 Task: Search one way flight ticket for 1 adult, 5 children, 2 infants in seat and 1 infant on lap in first from Yakutat: Yakutat Airport (also See Yakutat Seaplane Base) to South Bend: South Bend International Airport on 8-6-2023. Choice of flights is Delta. Number of bags: 1 checked bag. Price is upto 55000. Outbound departure time preference is 23:15.
Action: Mouse moved to (350, 144)
Screenshot: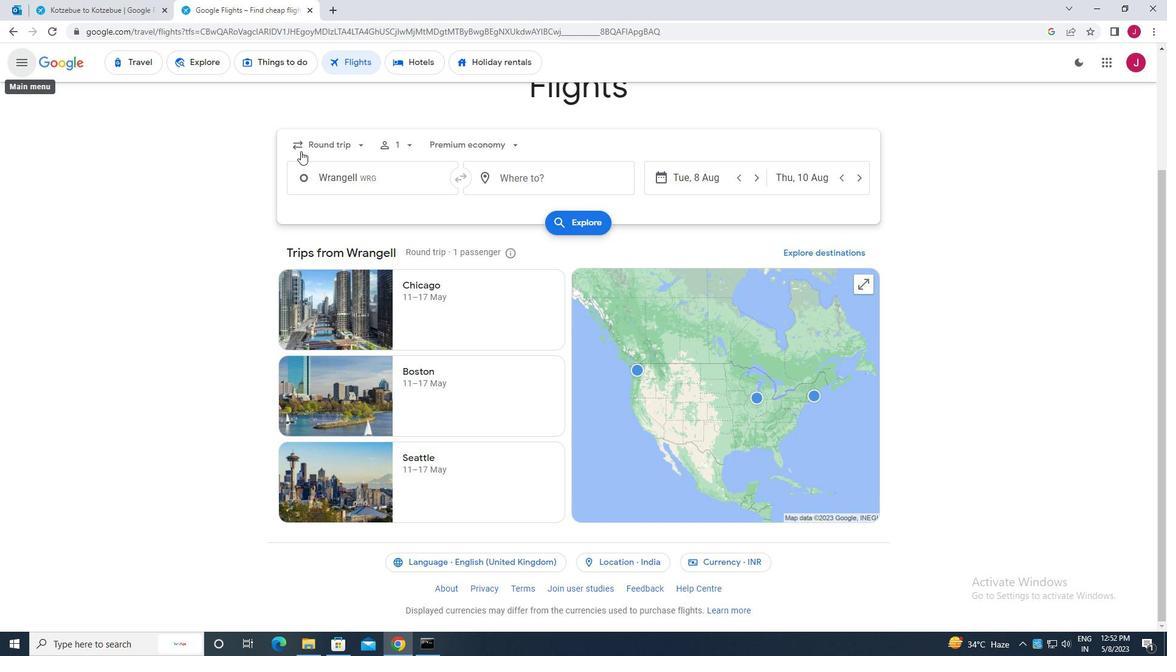 
Action: Mouse pressed left at (350, 144)
Screenshot: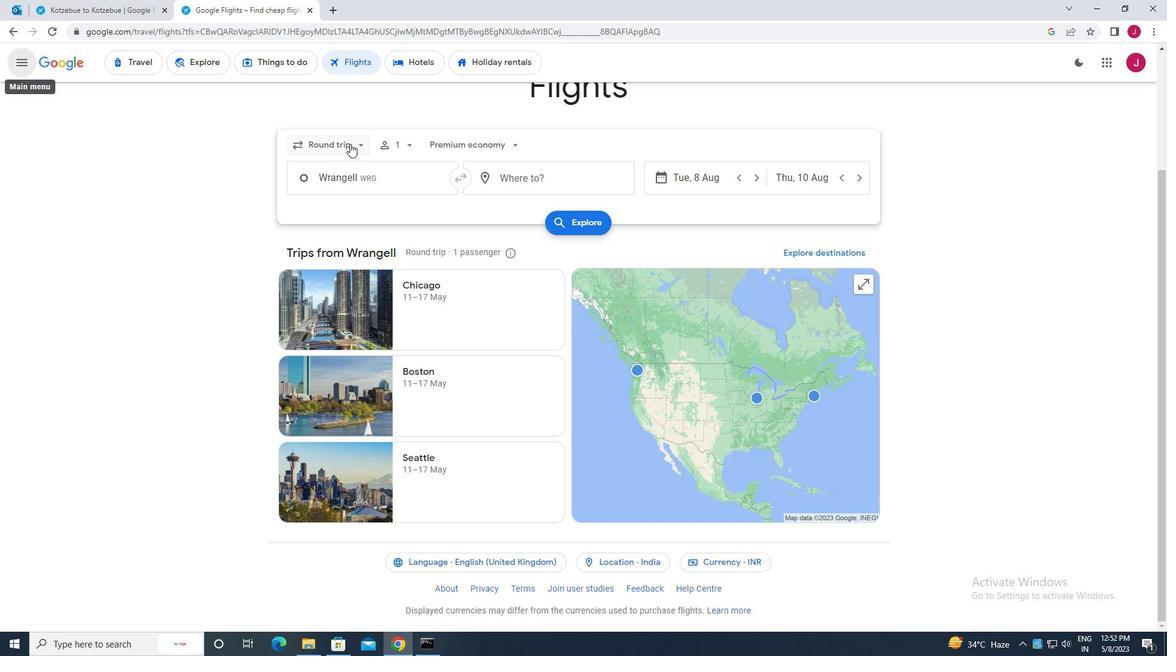 
Action: Mouse moved to (356, 198)
Screenshot: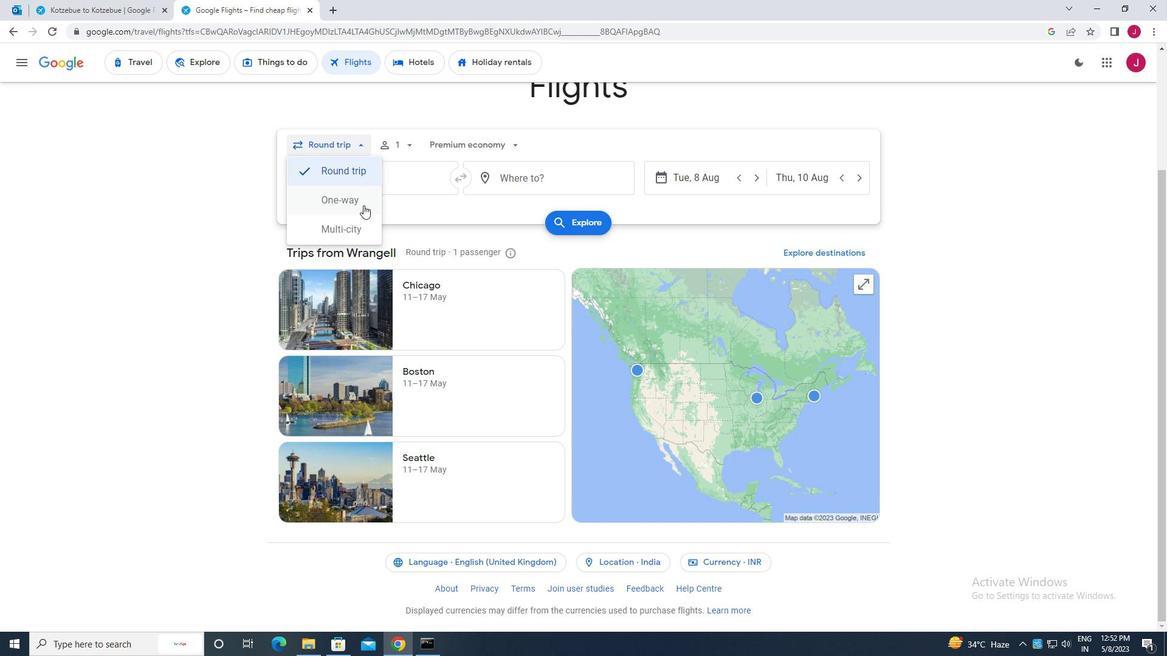 
Action: Mouse pressed left at (356, 198)
Screenshot: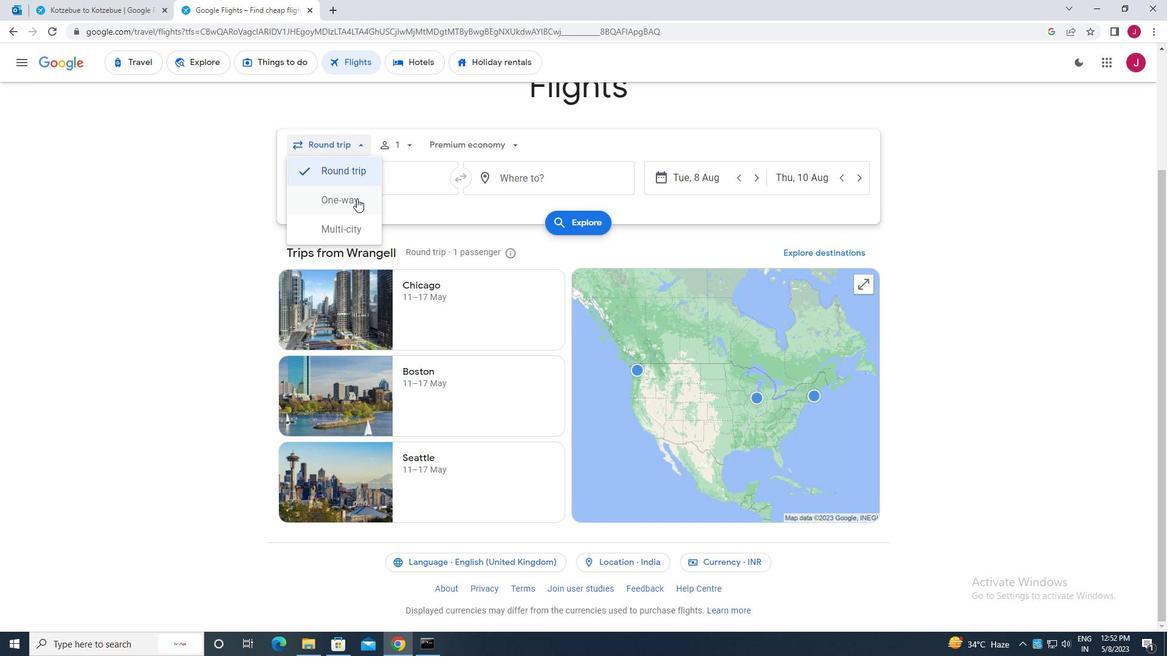 
Action: Mouse moved to (401, 147)
Screenshot: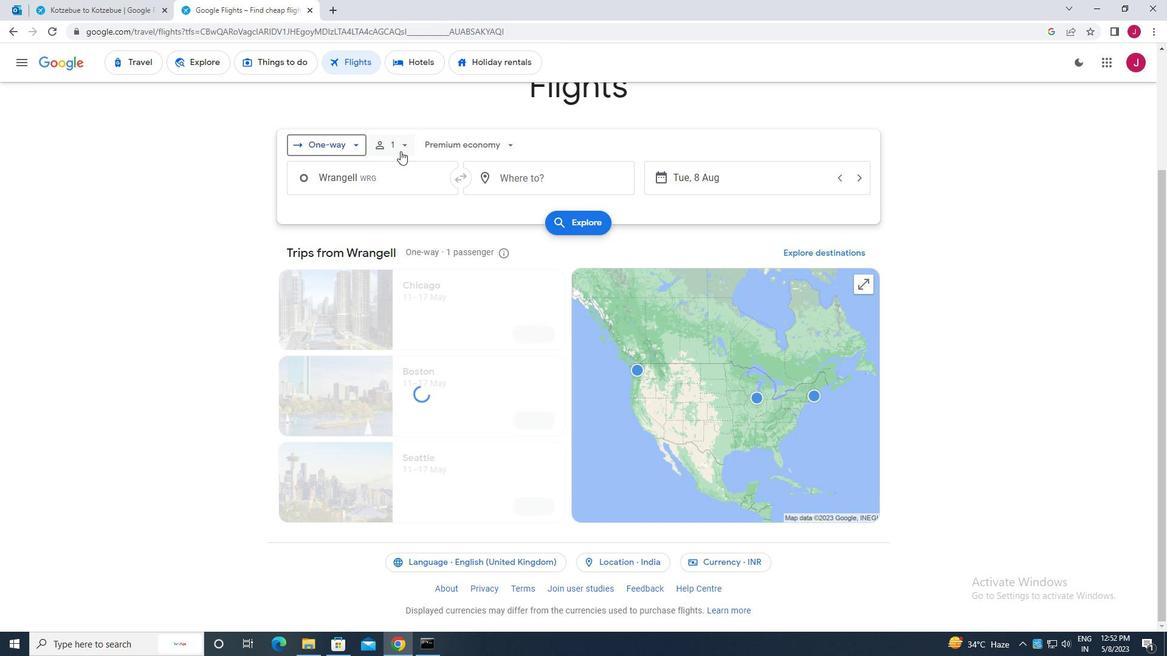 
Action: Mouse pressed left at (401, 147)
Screenshot: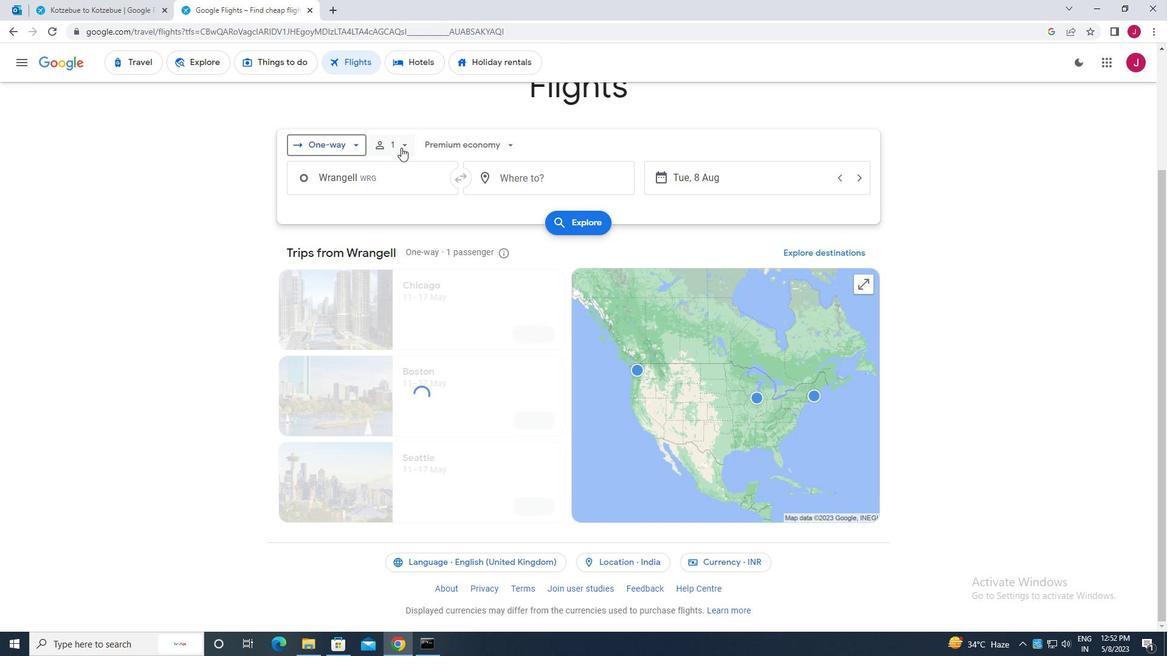
Action: Mouse moved to (497, 204)
Screenshot: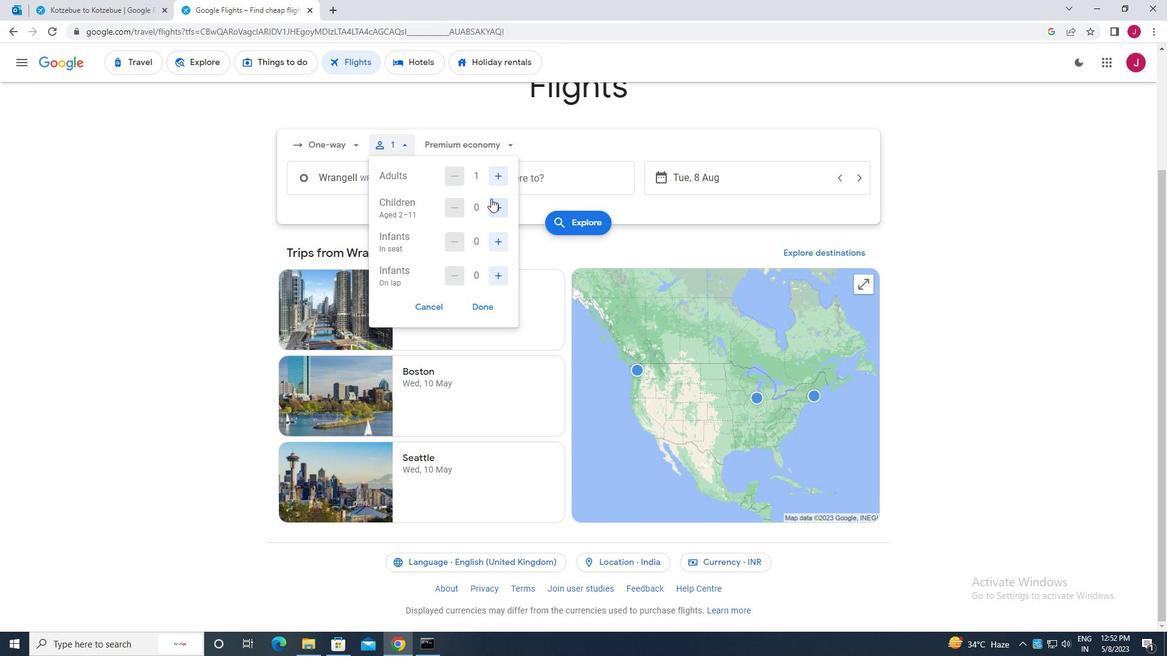 
Action: Mouse pressed left at (497, 204)
Screenshot: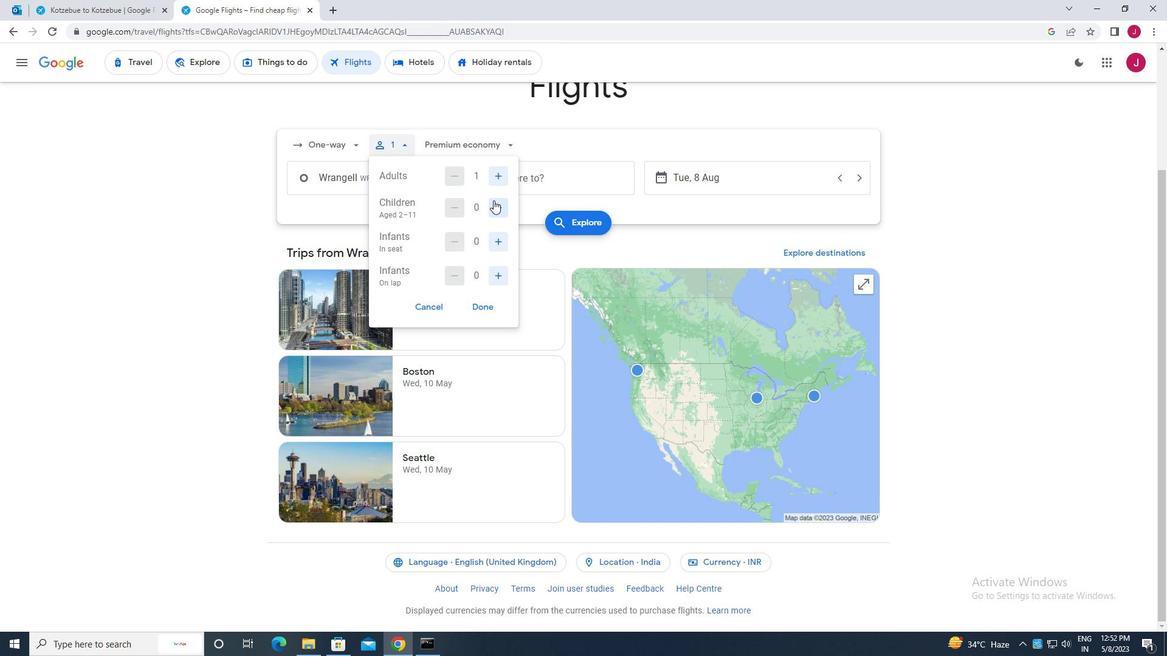 
Action: Mouse moved to (497, 204)
Screenshot: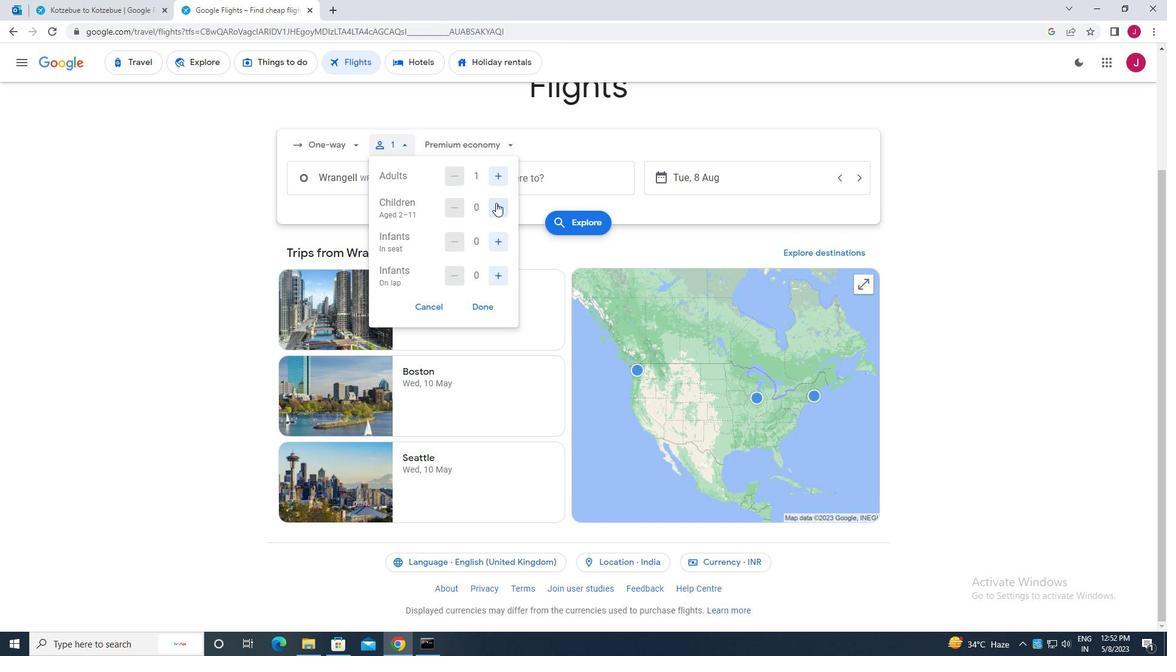 
Action: Mouse pressed left at (497, 204)
Screenshot: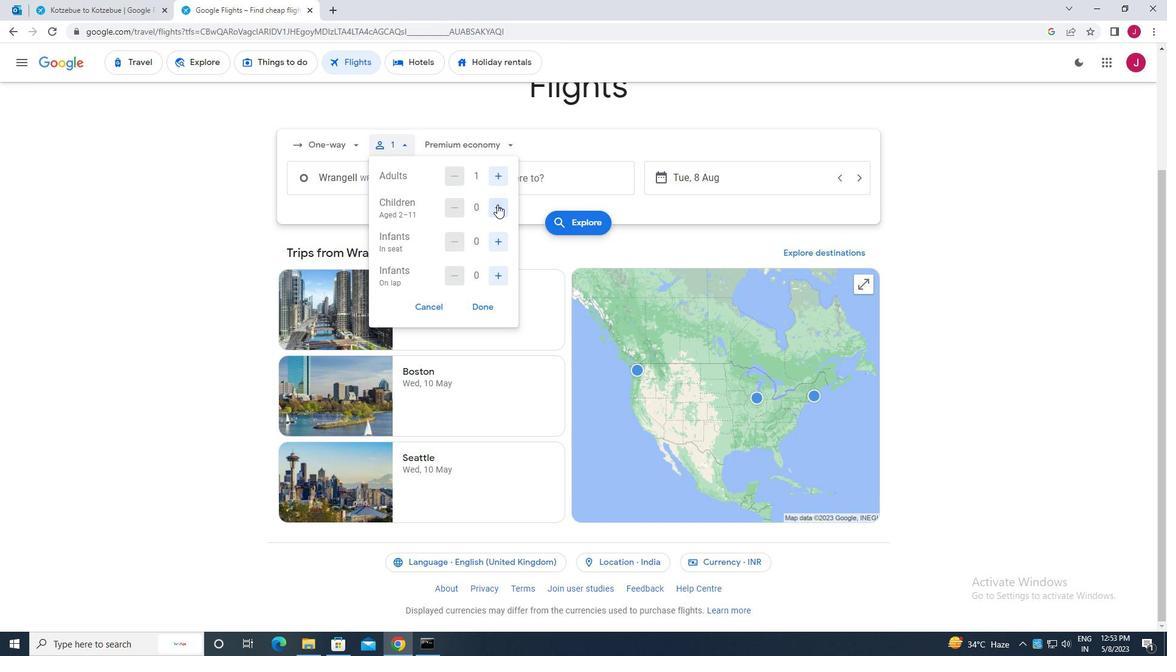 
Action: Mouse pressed left at (497, 204)
Screenshot: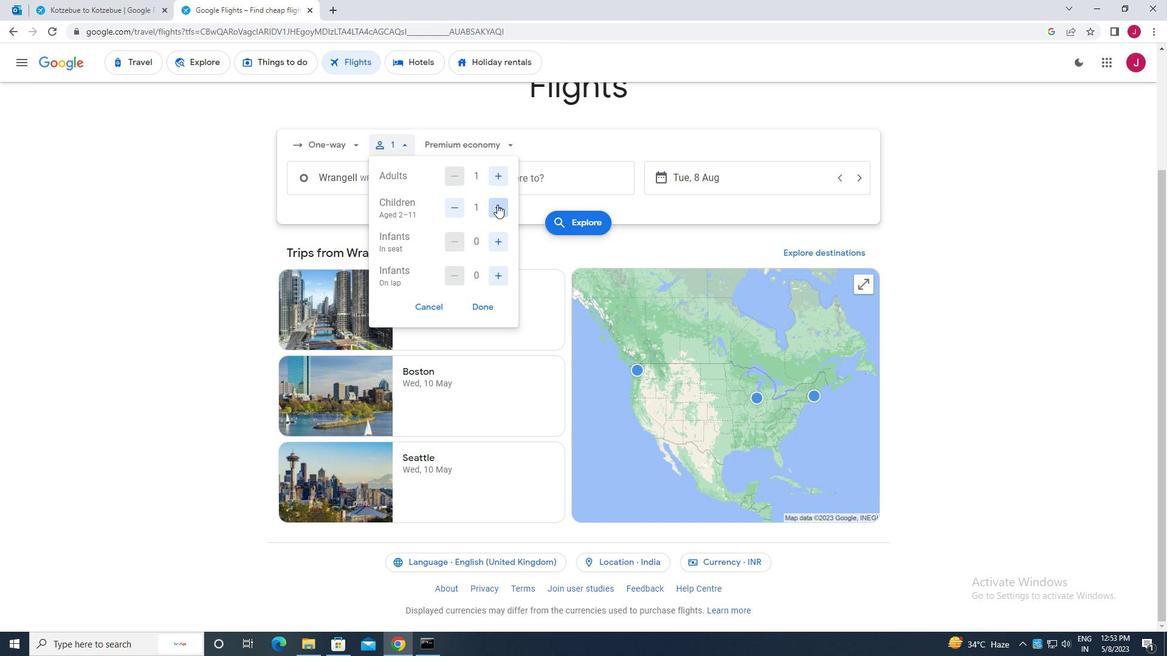 
Action: Mouse pressed left at (497, 204)
Screenshot: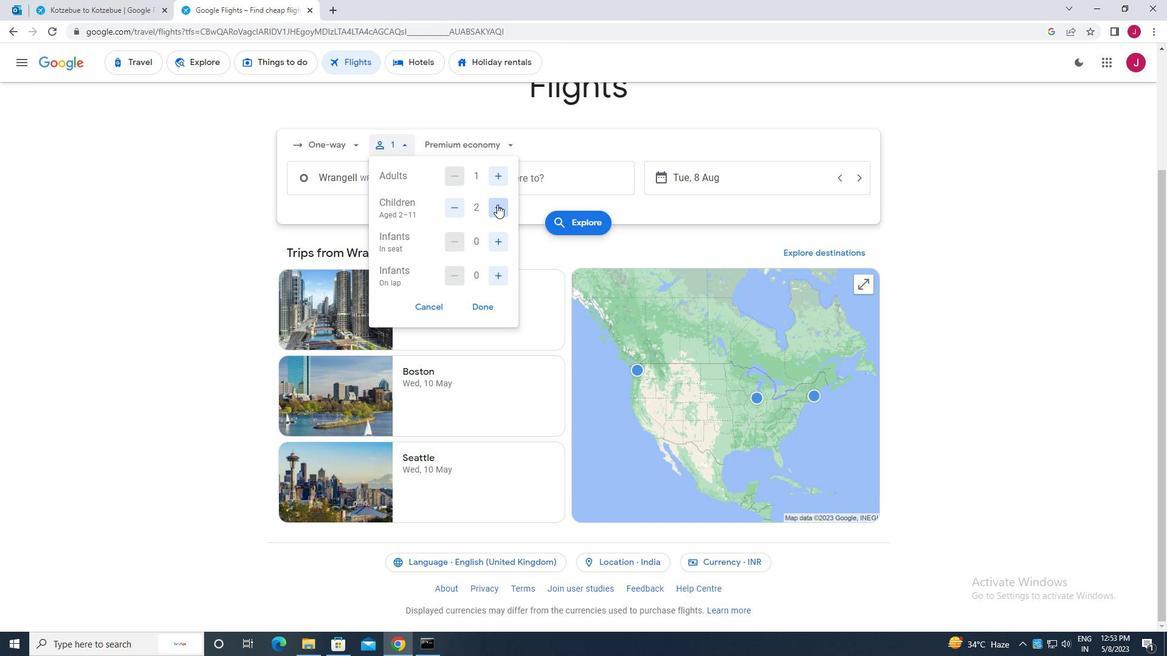 
Action: Mouse pressed left at (497, 204)
Screenshot: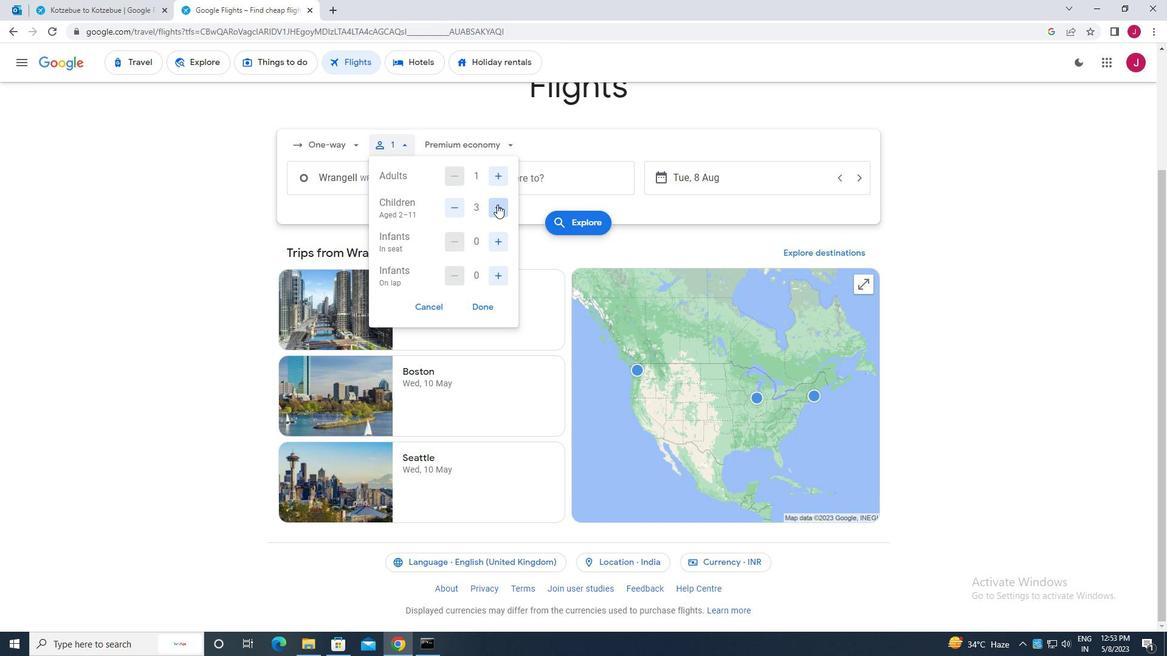 
Action: Mouse moved to (493, 241)
Screenshot: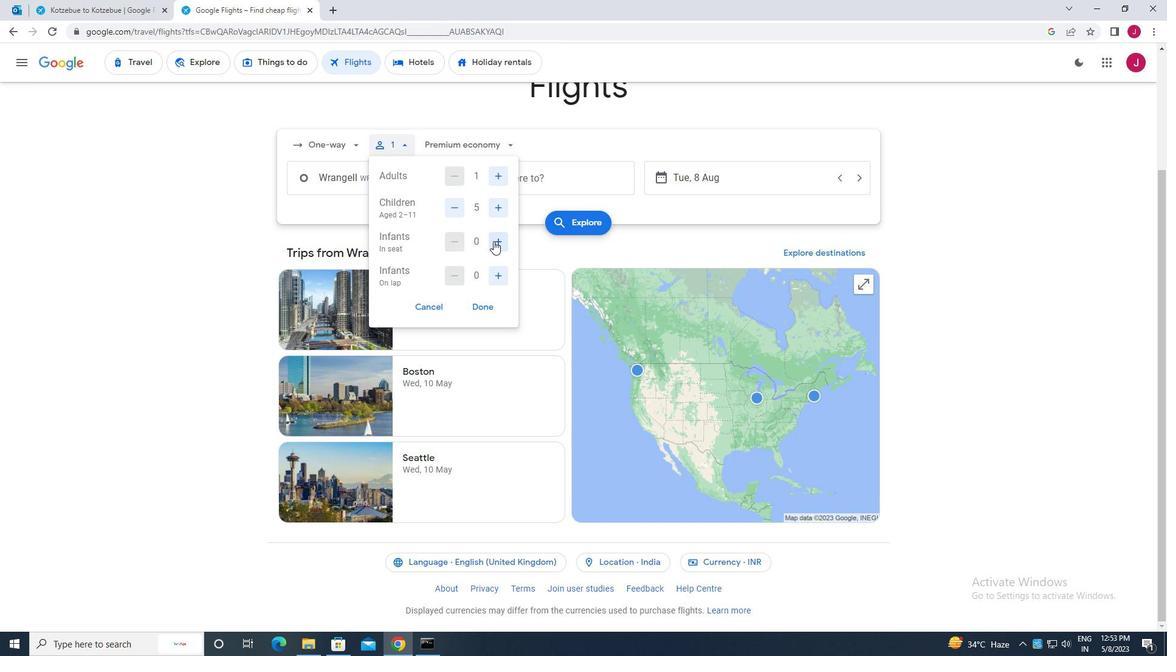 
Action: Mouse pressed left at (493, 241)
Screenshot: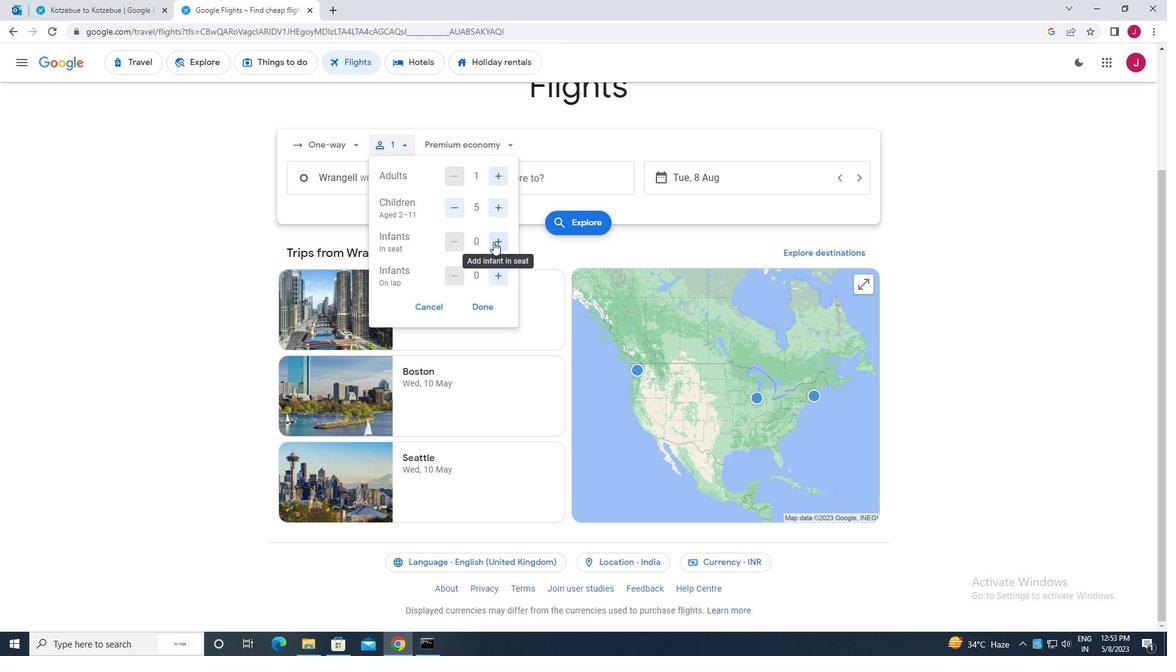 
Action: Mouse pressed left at (493, 241)
Screenshot: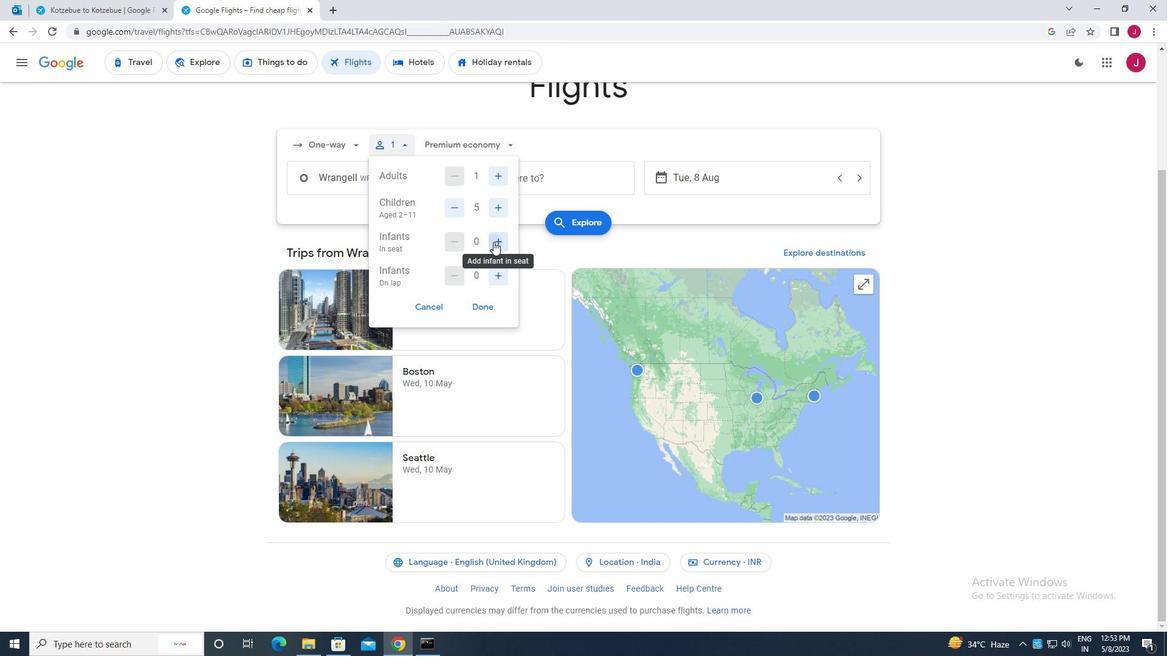 
Action: Mouse moved to (497, 271)
Screenshot: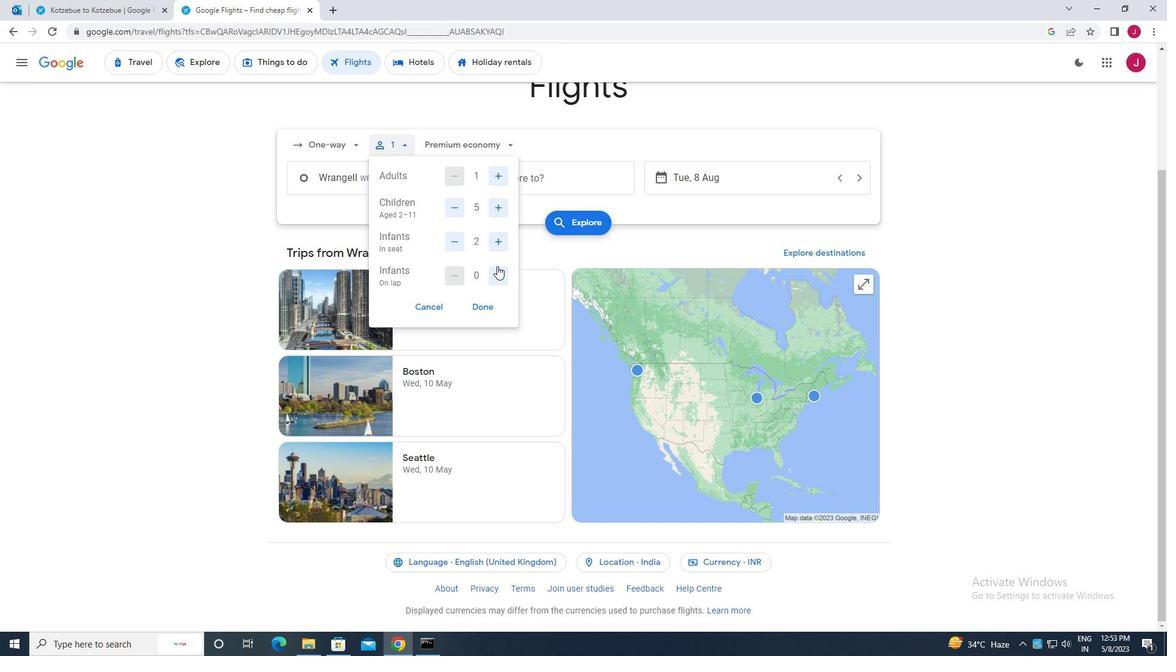 
Action: Mouse pressed left at (497, 271)
Screenshot: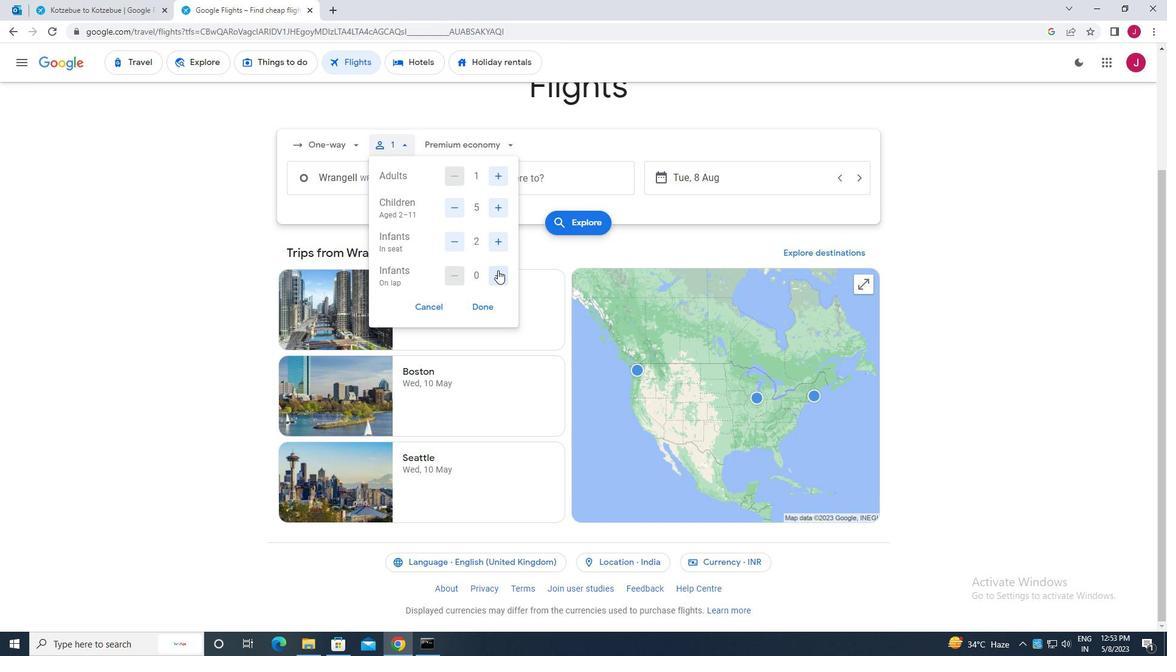
Action: Mouse moved to (455, 242)
Screenshot: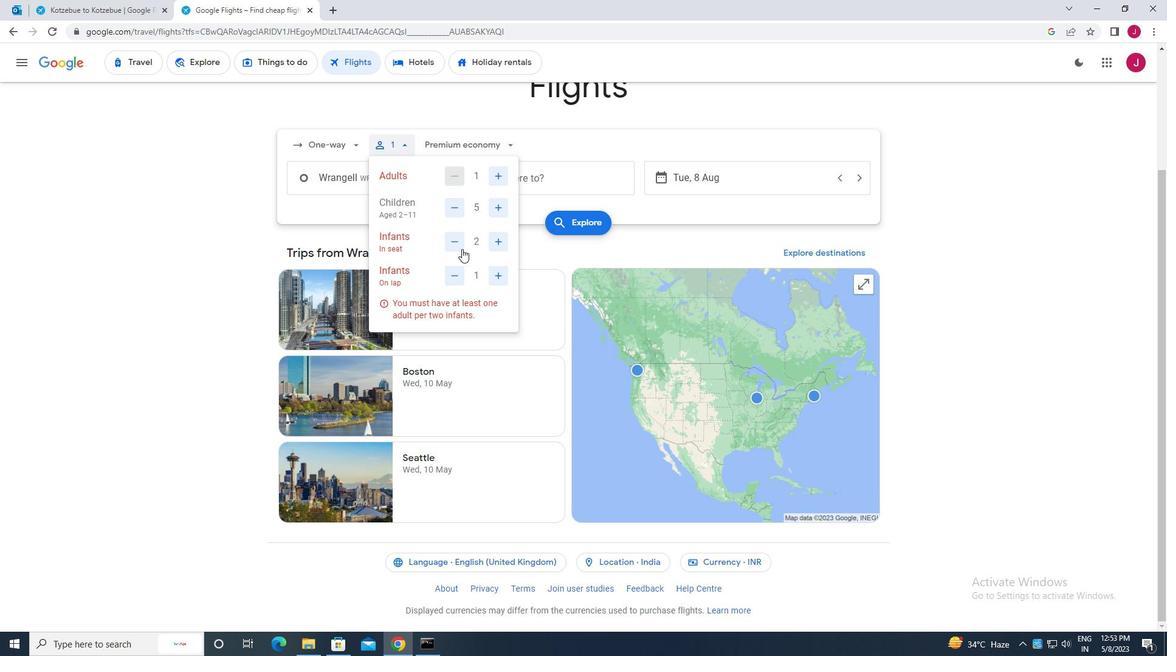 
Action: Mouse pressed left at (455, 242)
Screenshot: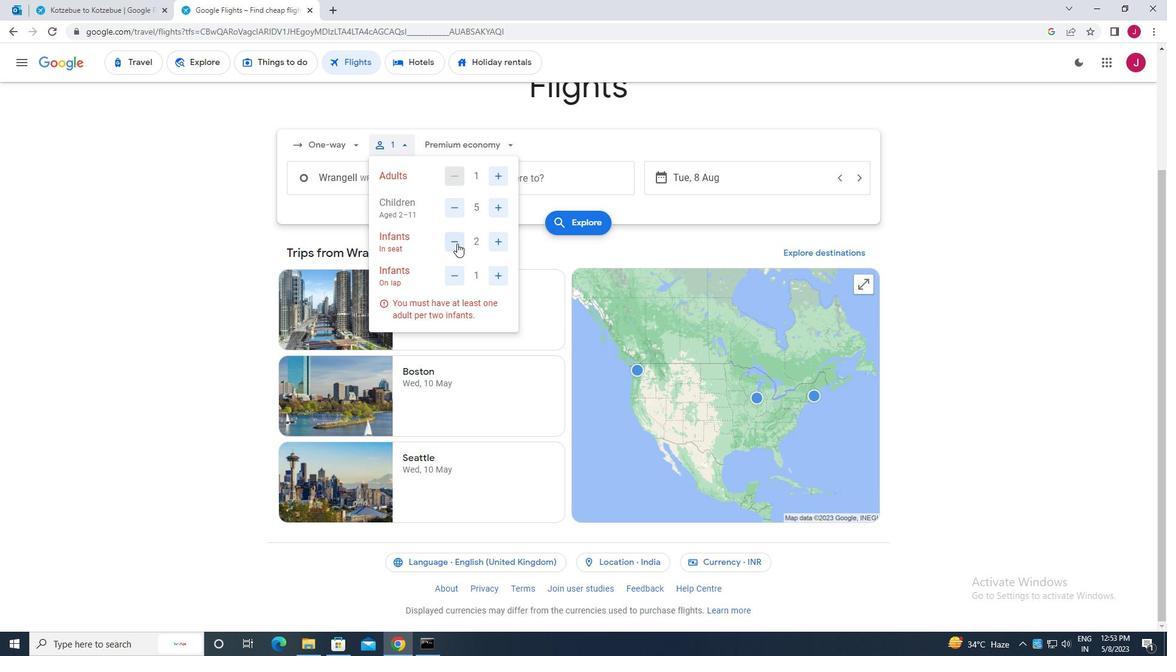 
Action: Mouse moved to (488, 307)
Screenshot: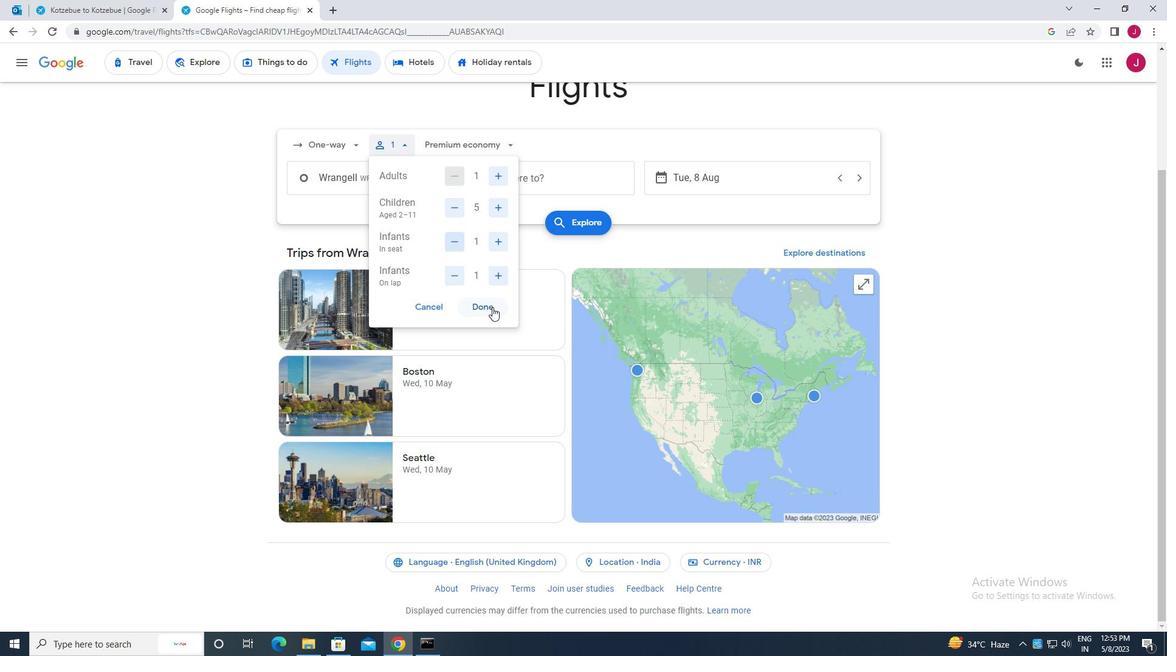 
Action: Mouse pressed left at (488, 307)
Screenshot: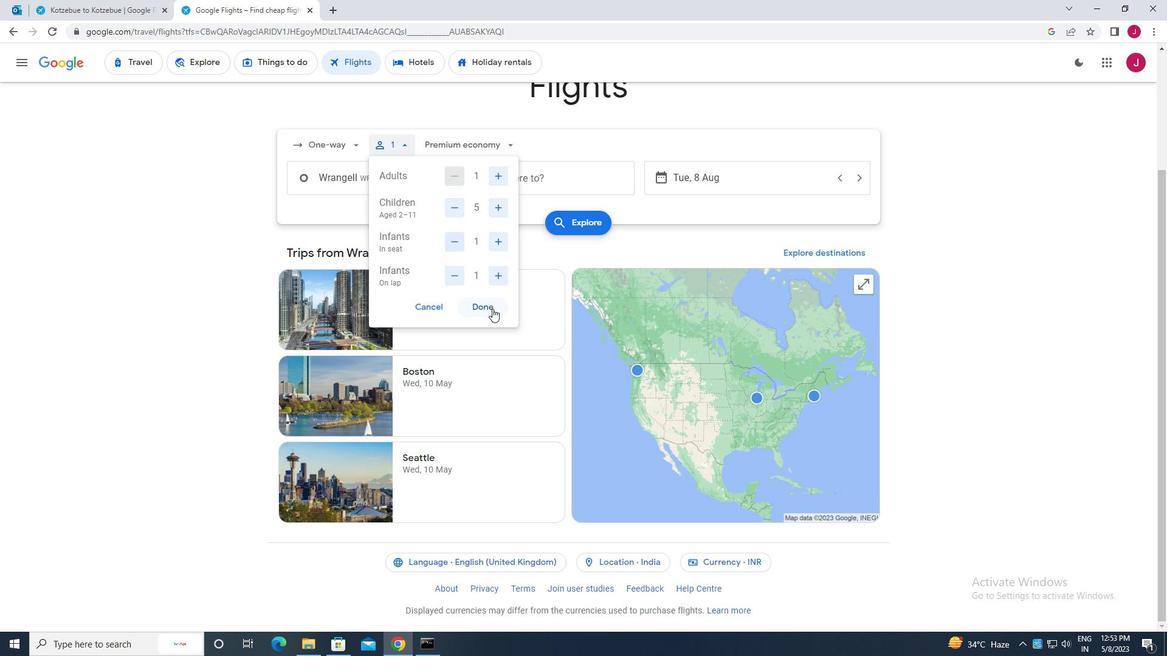 
Action: Mouse moved to (468, 147)
Screenshot: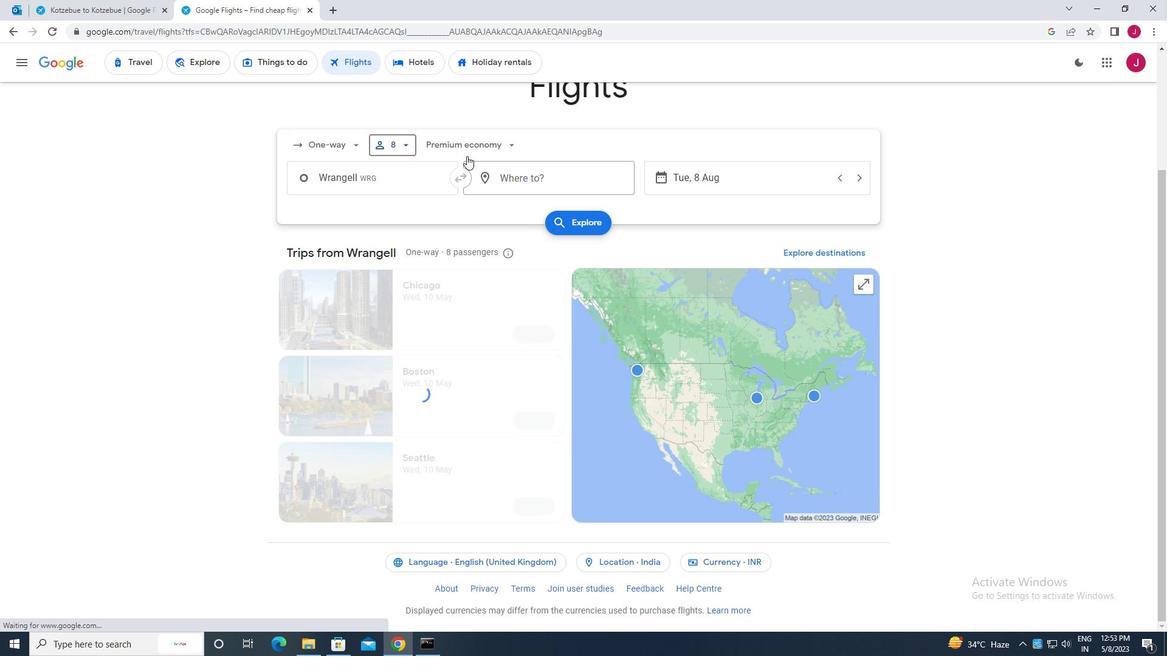 
Action: Mouse pressed left at (468, 147)
Screenshot: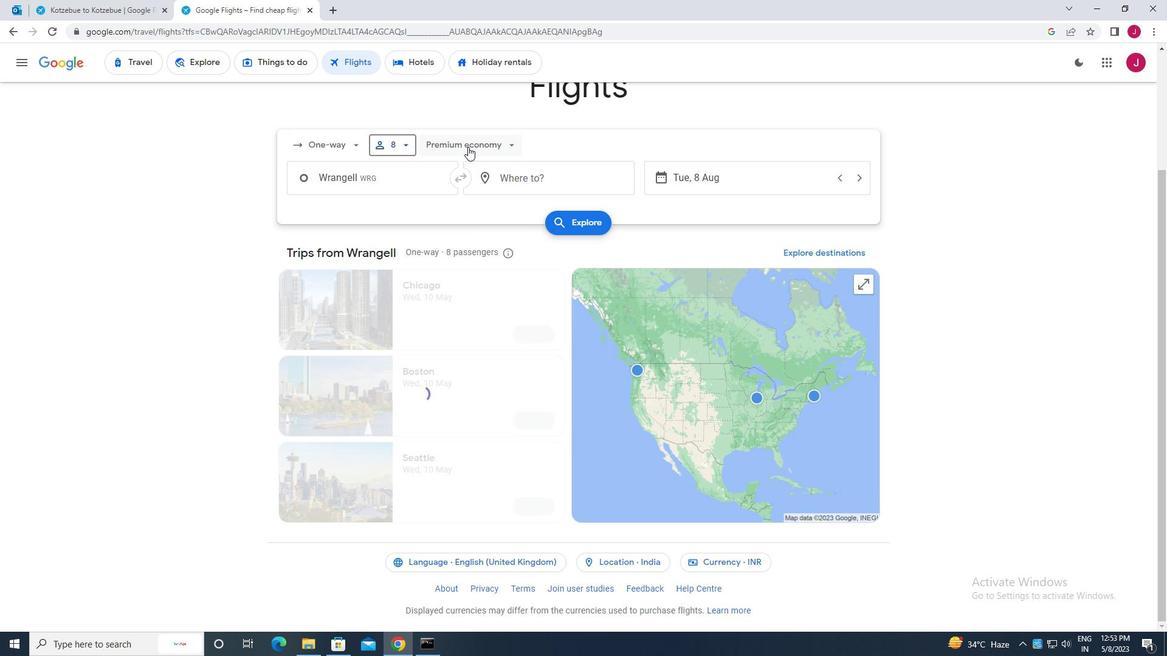 
Action: Mouse moved to (466, 255)
Screenshot: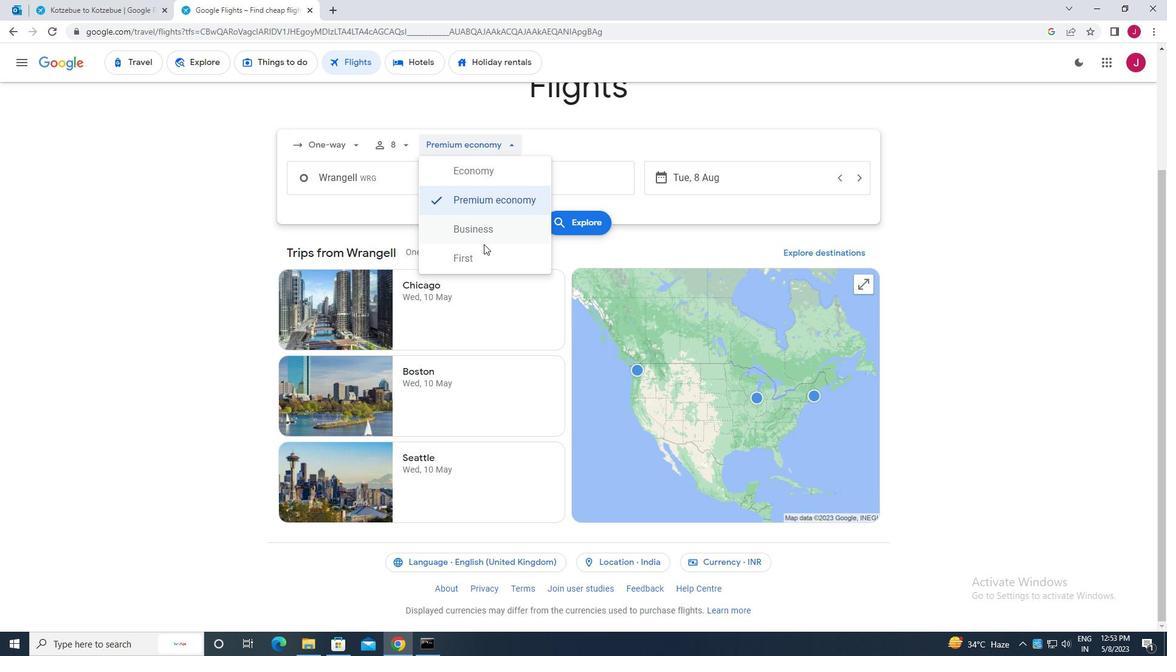 
Action: Mouse pressed left at (466, 255)
Screenshot: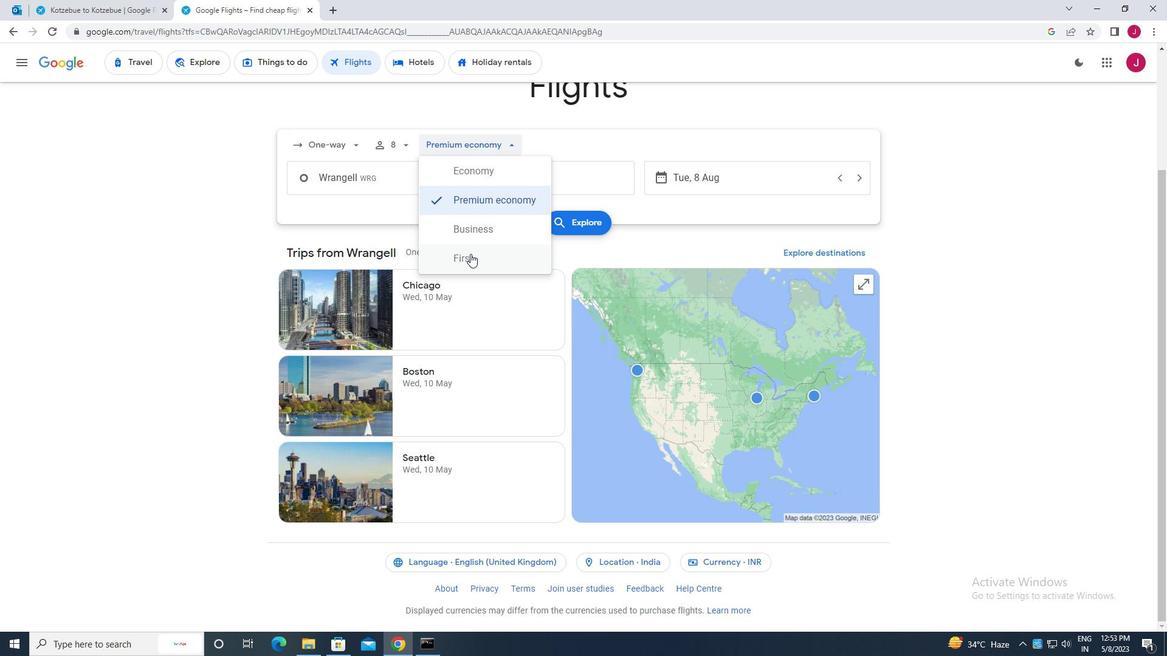 
Action: Mouse moved to (358, 176)
Screenshot: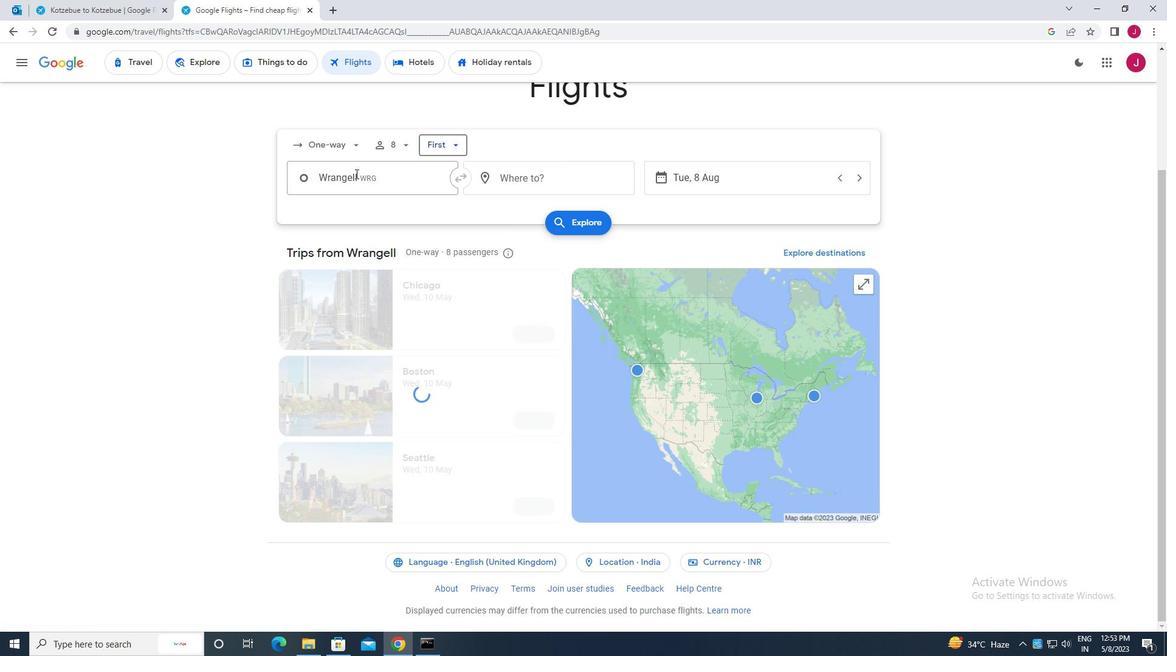 
Action: Mouse pressed left at (358, 176)
Screenshot: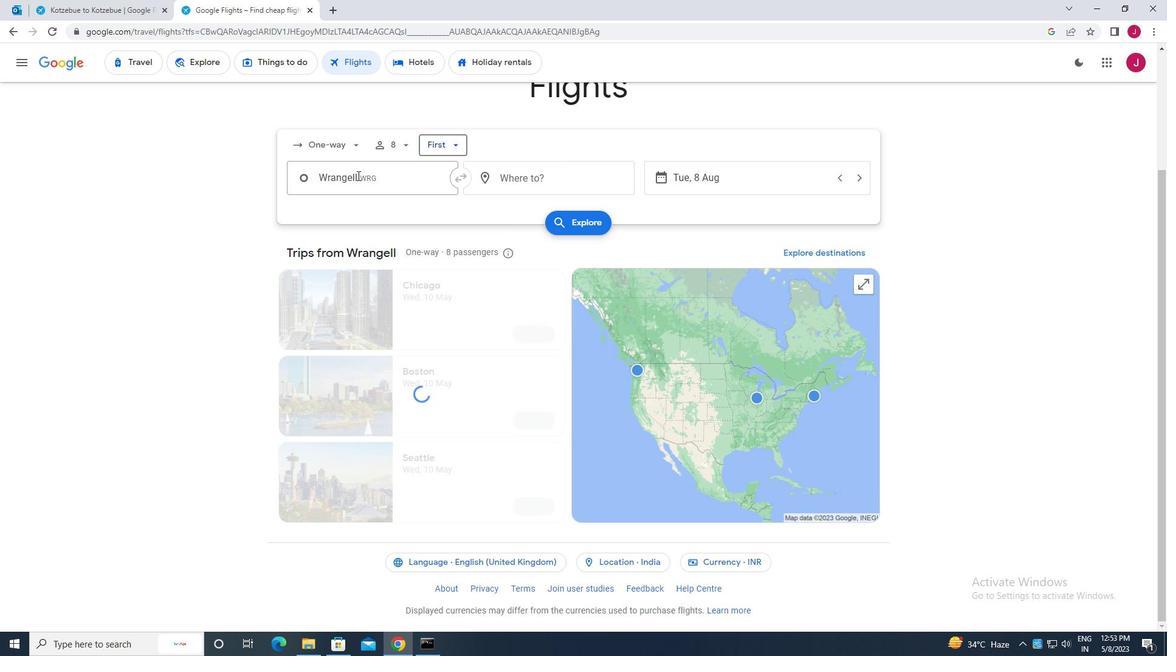 
Action: Mouse moved to (363, 182)
Screenshot: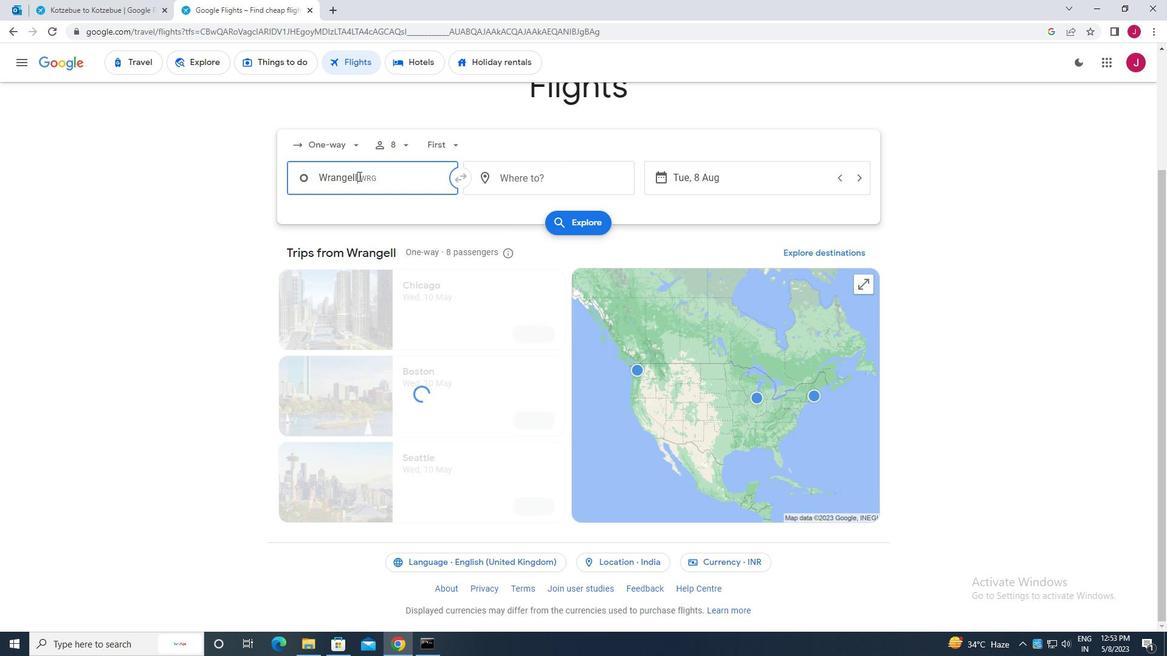 
Action: Key pressed yakutat
Screenshot: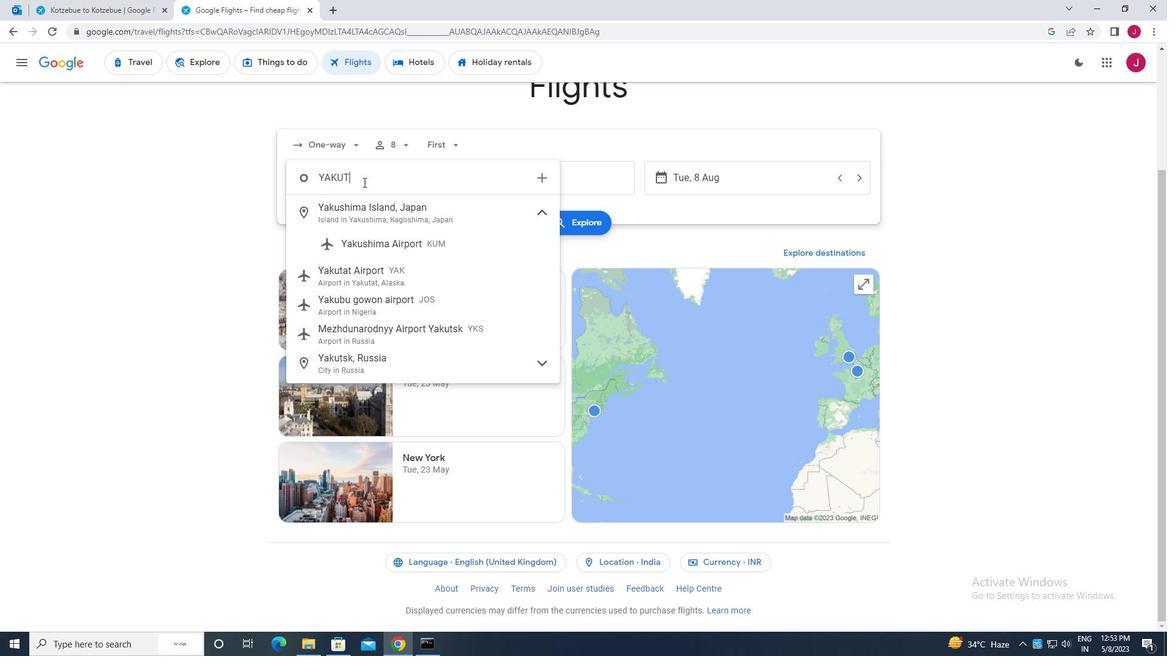 
Action: Mouse moved to (373, 212)
Screenshot: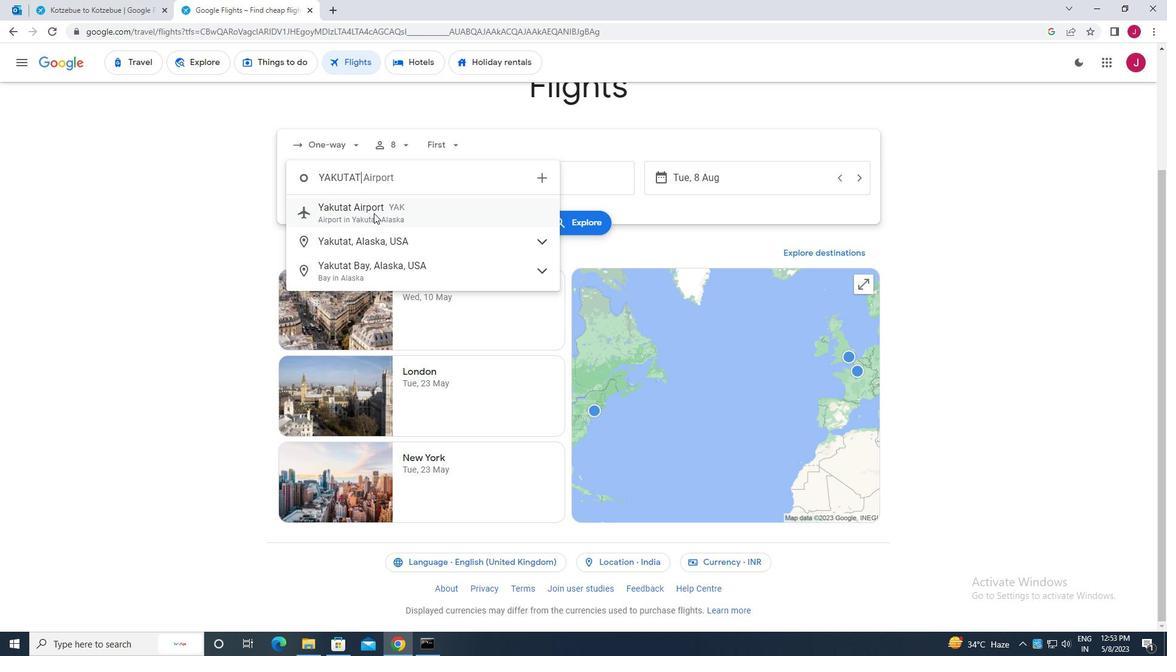 
Action: Mouse pressed left at (373, 212)
Screenshot: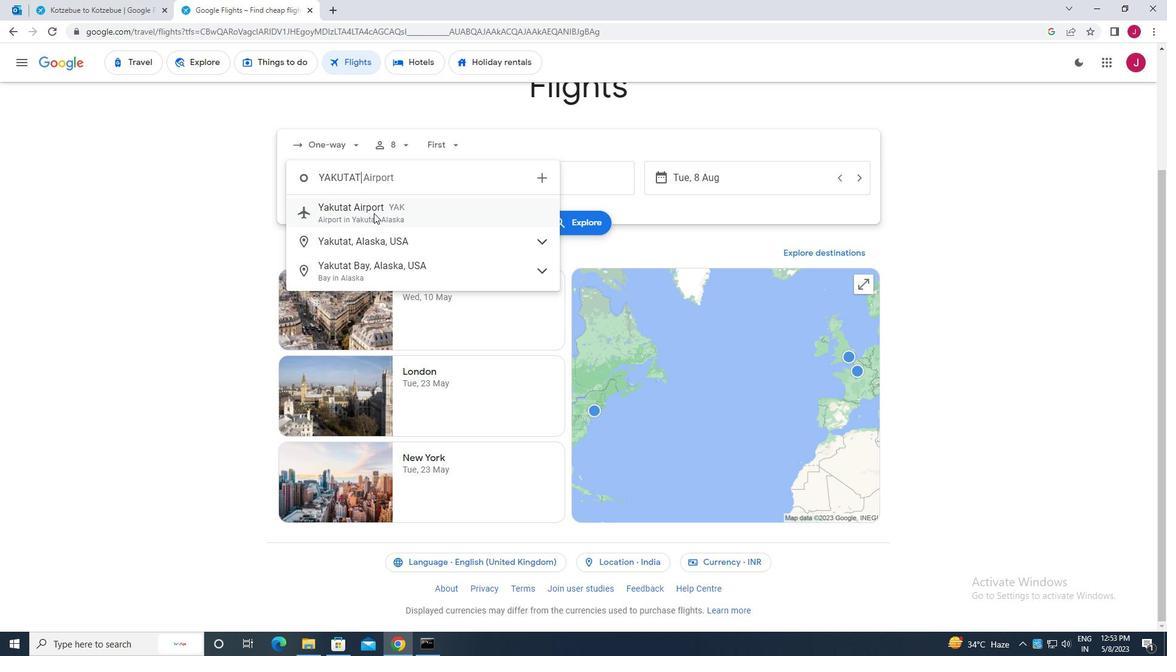 
Action: Mouse moved to (542, 179)
Screenshot: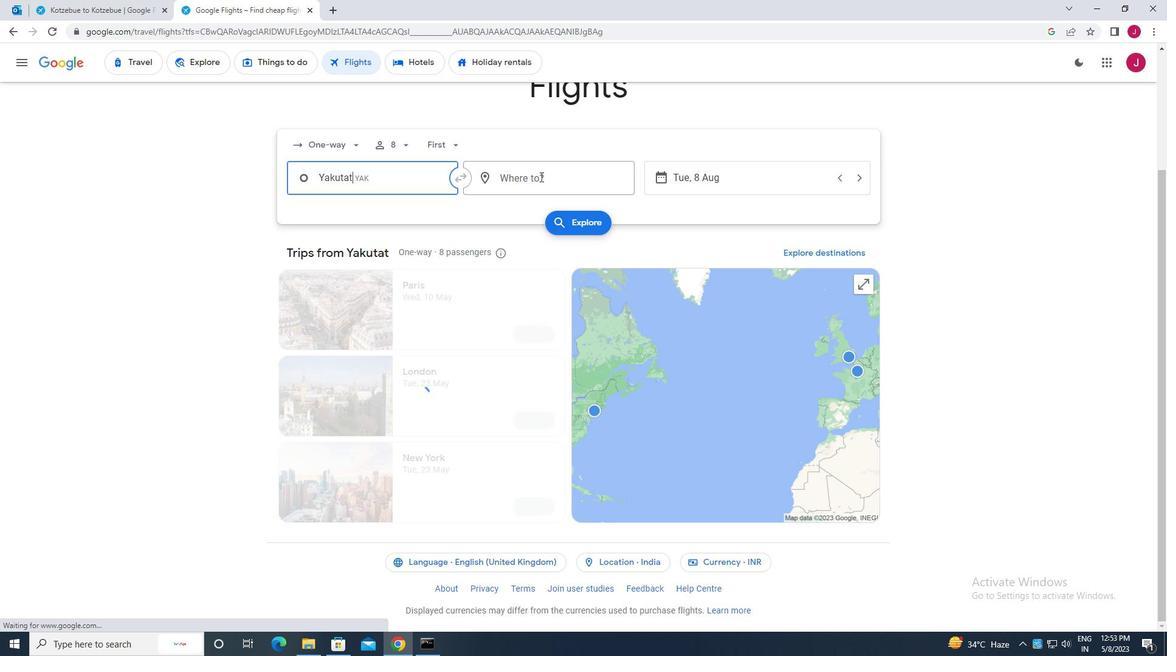 
Action: Mouse pressed left at (542, 179)
Screenshot: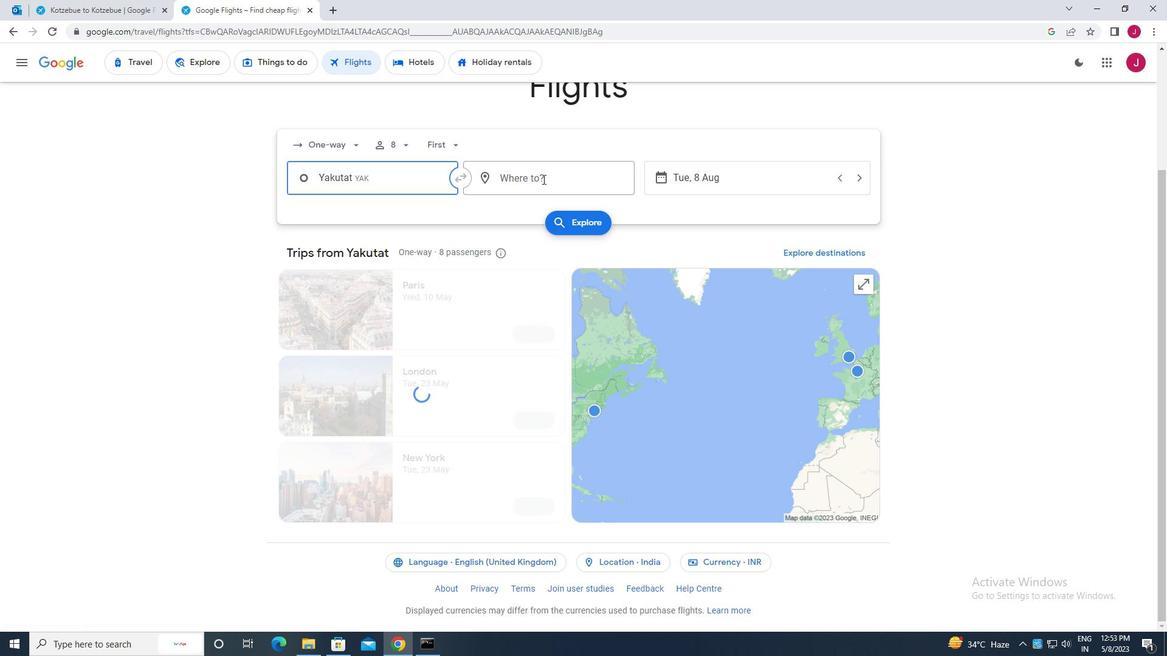 
Action: Mouse moved to (536, 178)
Screenshot: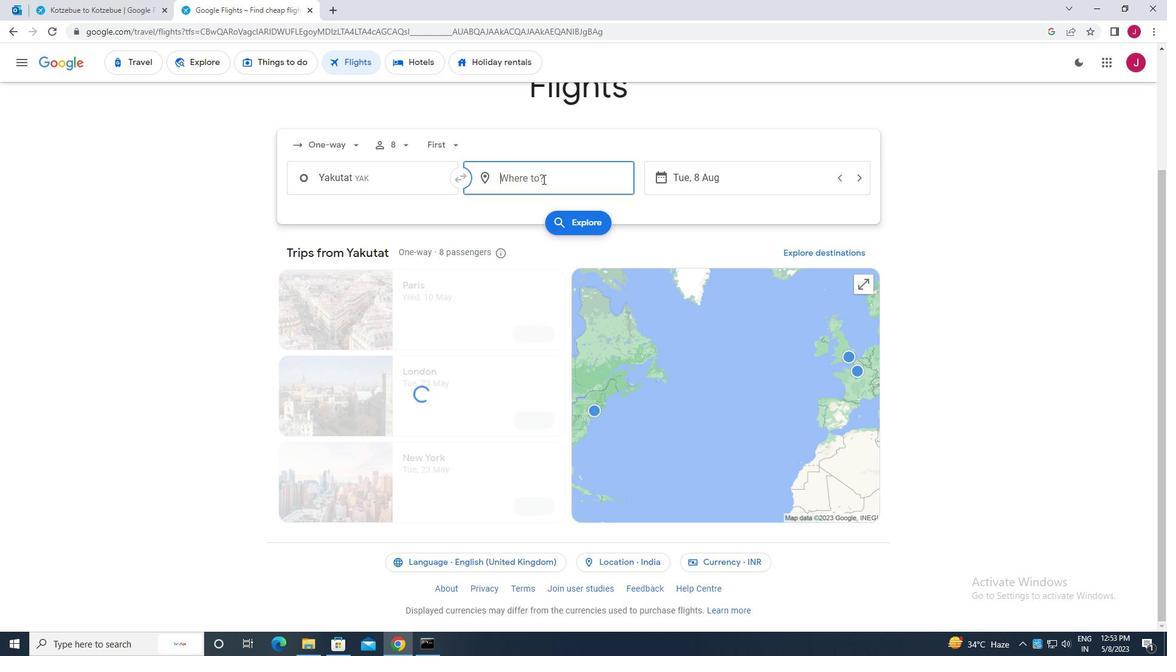 
Action: Key pressed south<Key.space>bend
Screenshot: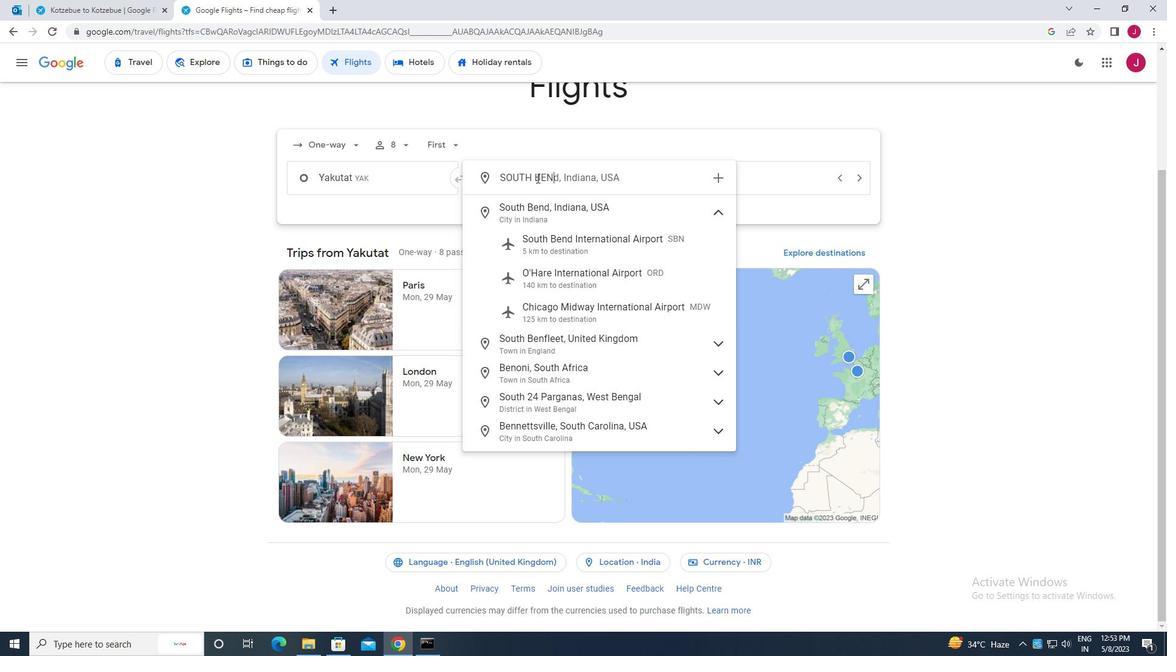 
Action: Mouse moved to (579, 245)
Screenshot: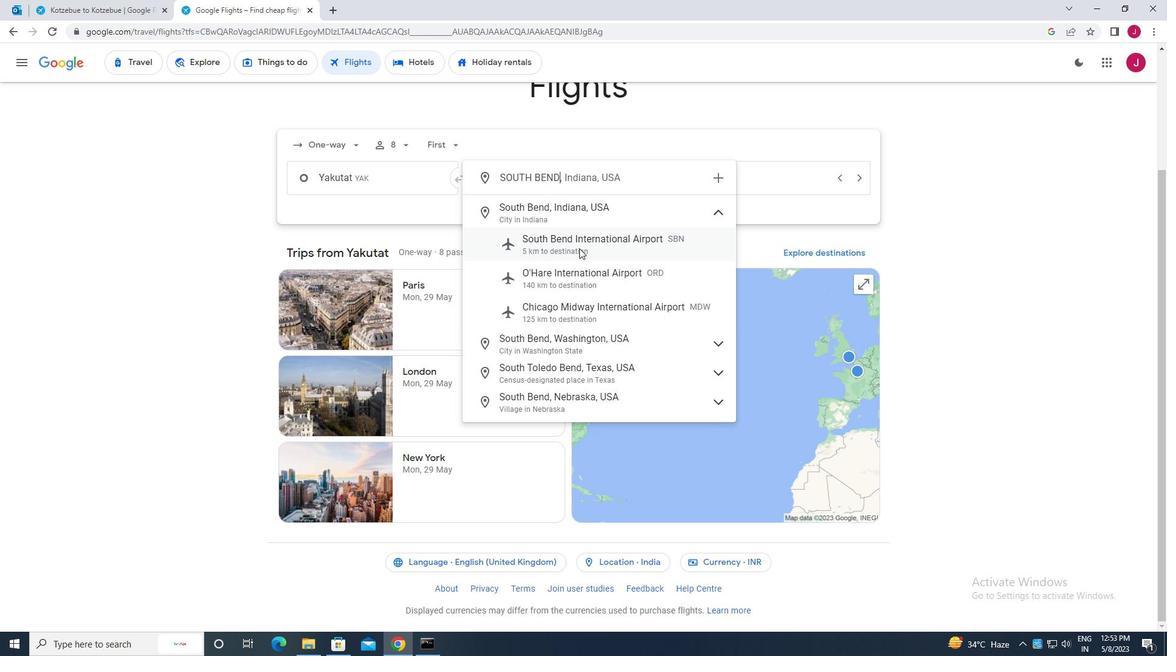 
Action: Mouse pressed left at (579, 245)
Screenshot: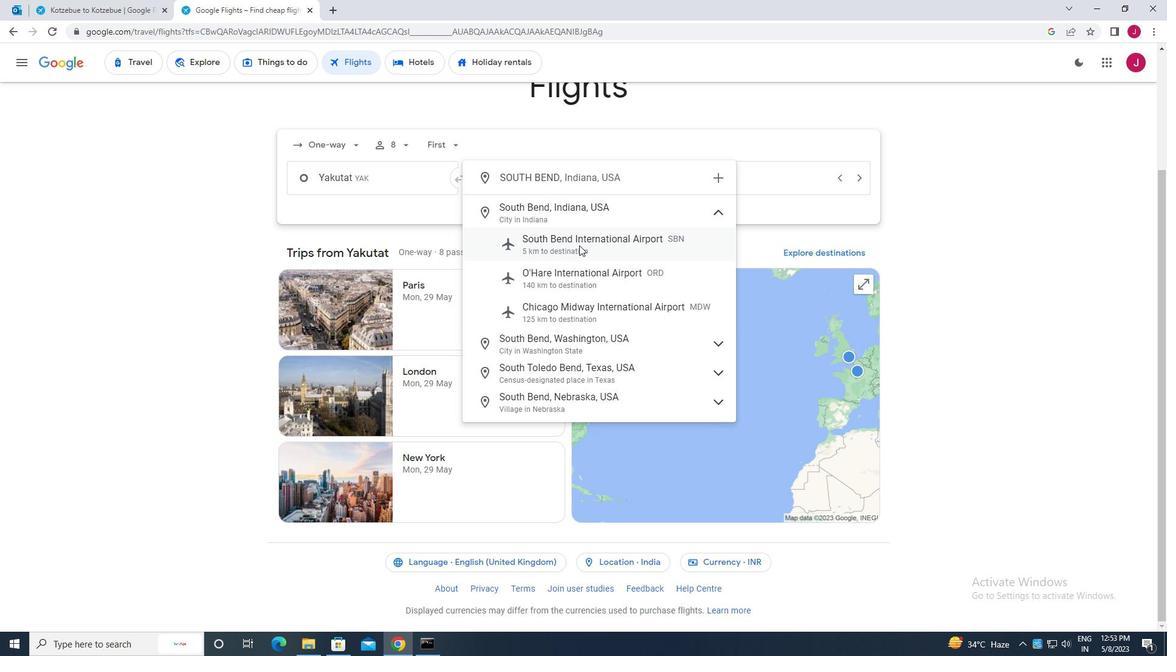 
Action: Mouse moved to (694, 183)
Screenshot: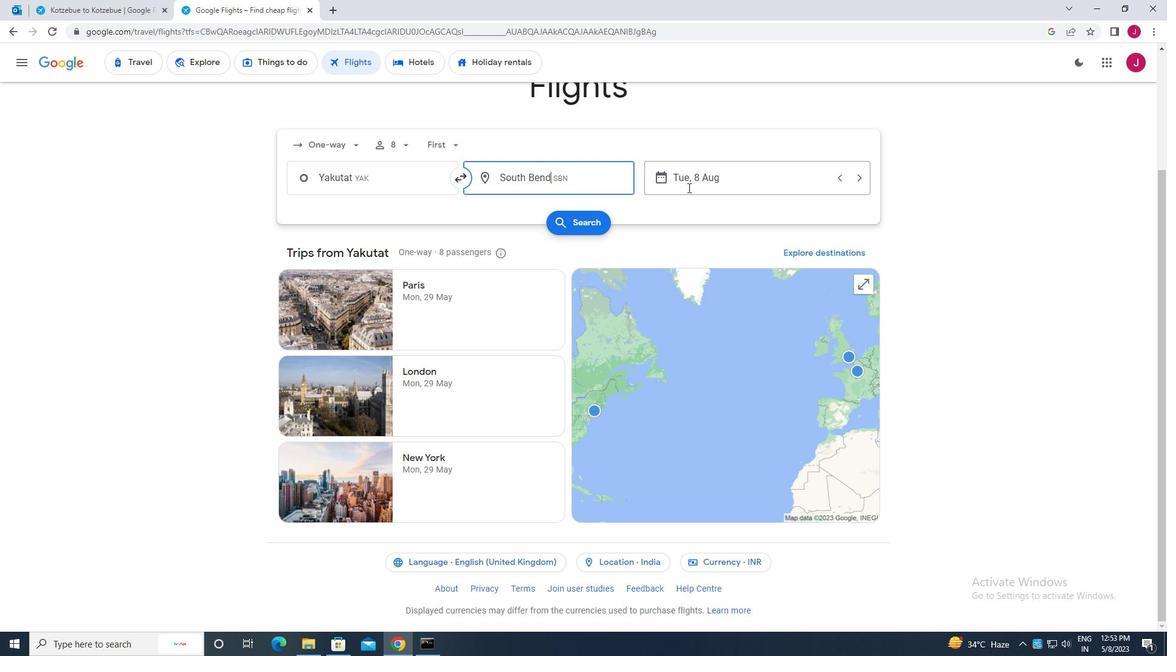 
Action: Mouse pressed left at (694, 183)
Screenshot: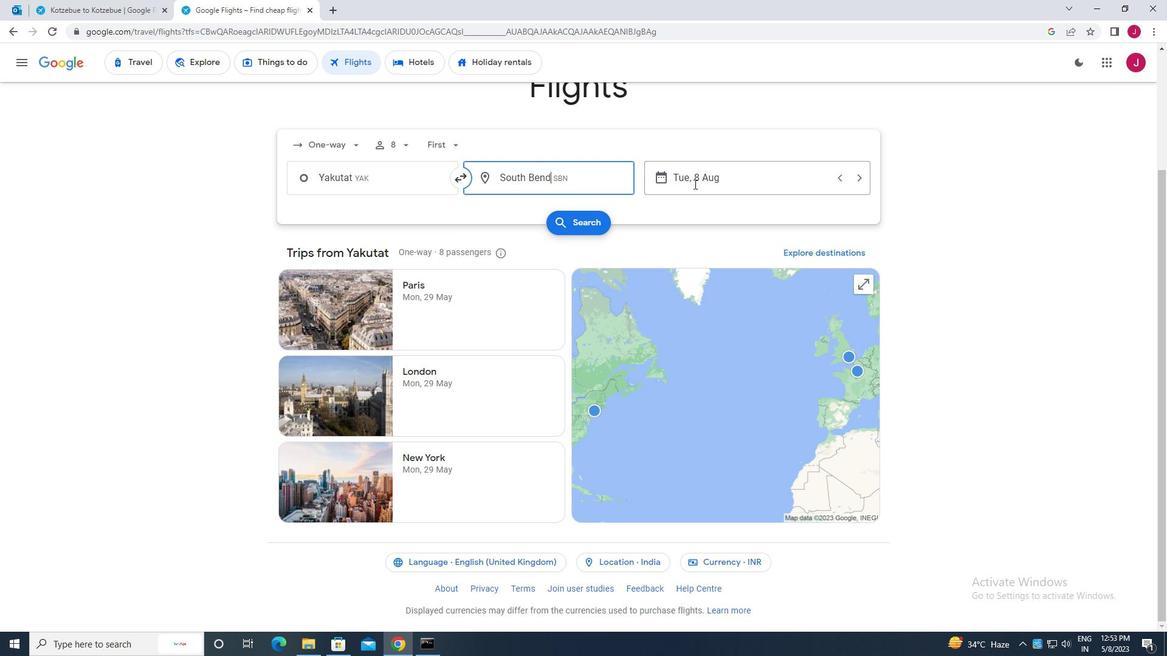 
Action: Mouse moved to (442, 305)
Screenshot: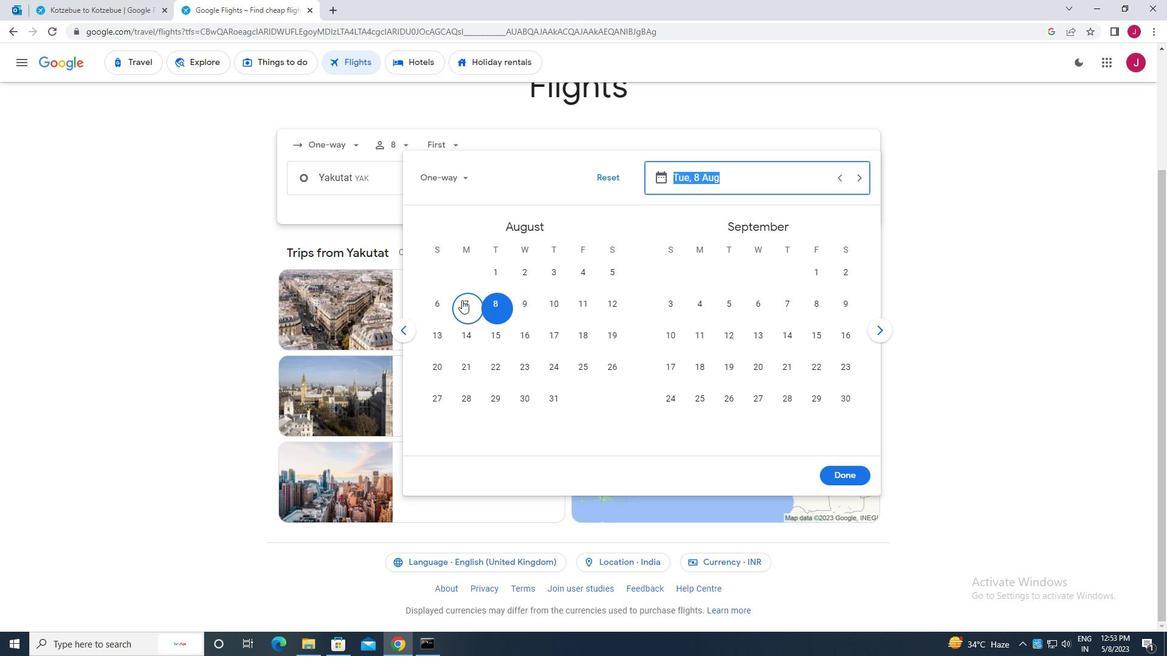 
Action: Mouse pressed left at (442, 305)
Screenshot: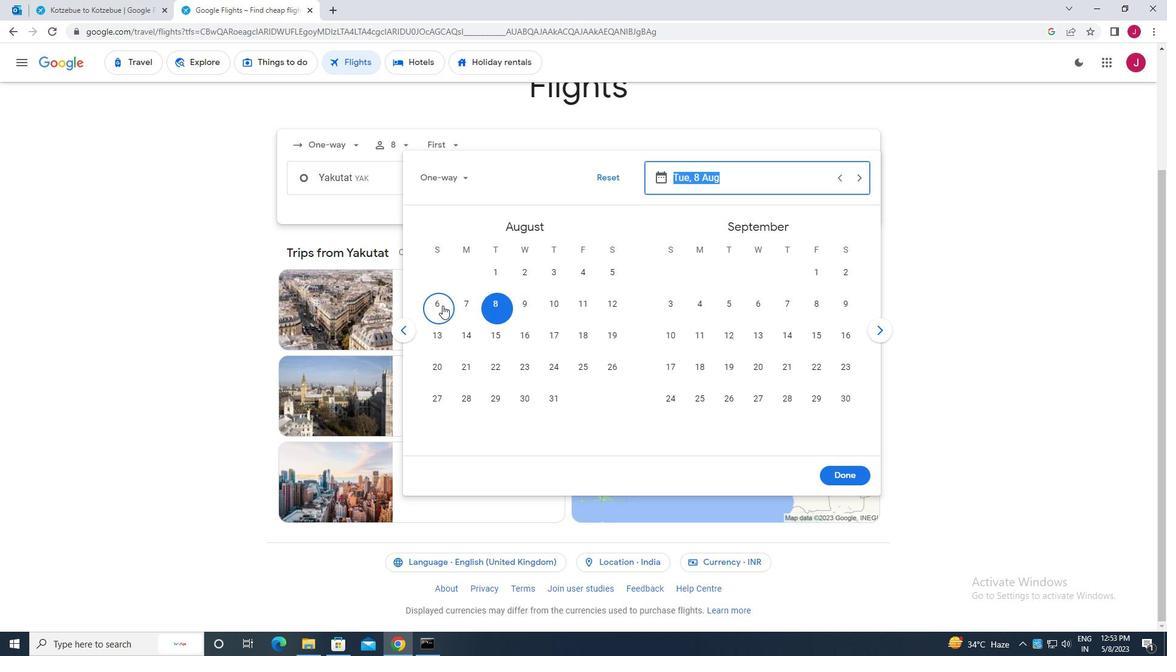 
Action: Mouse moved to (844, 474)
Screenshot: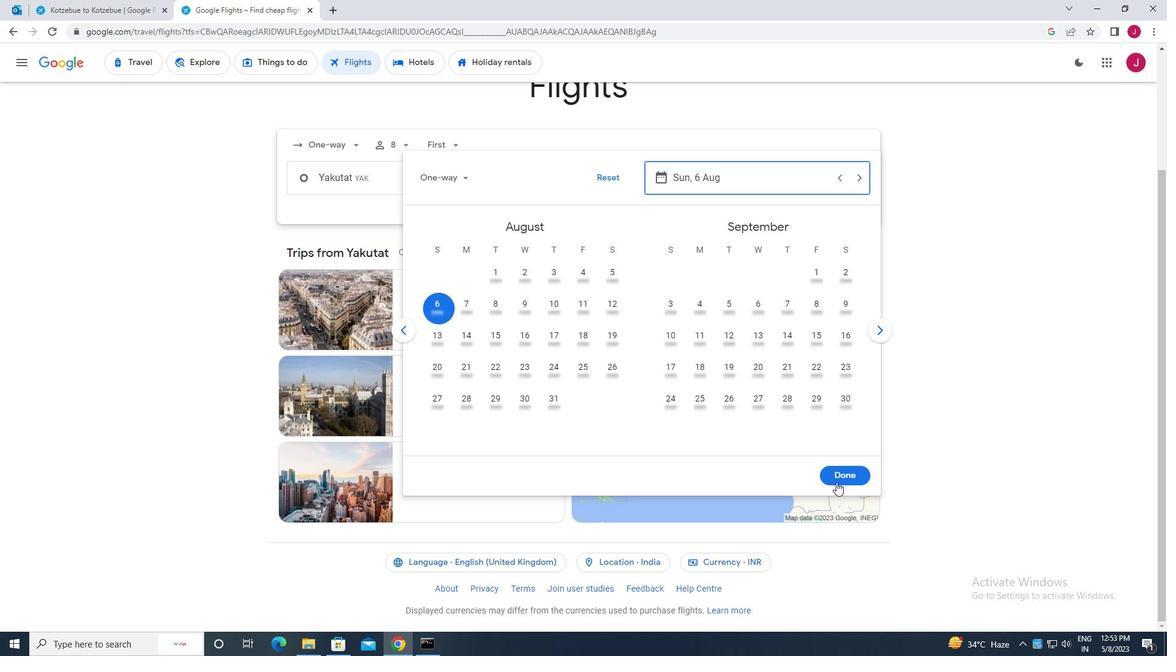 
Action: Mouse pressed left at (844, 474)
Screenshot: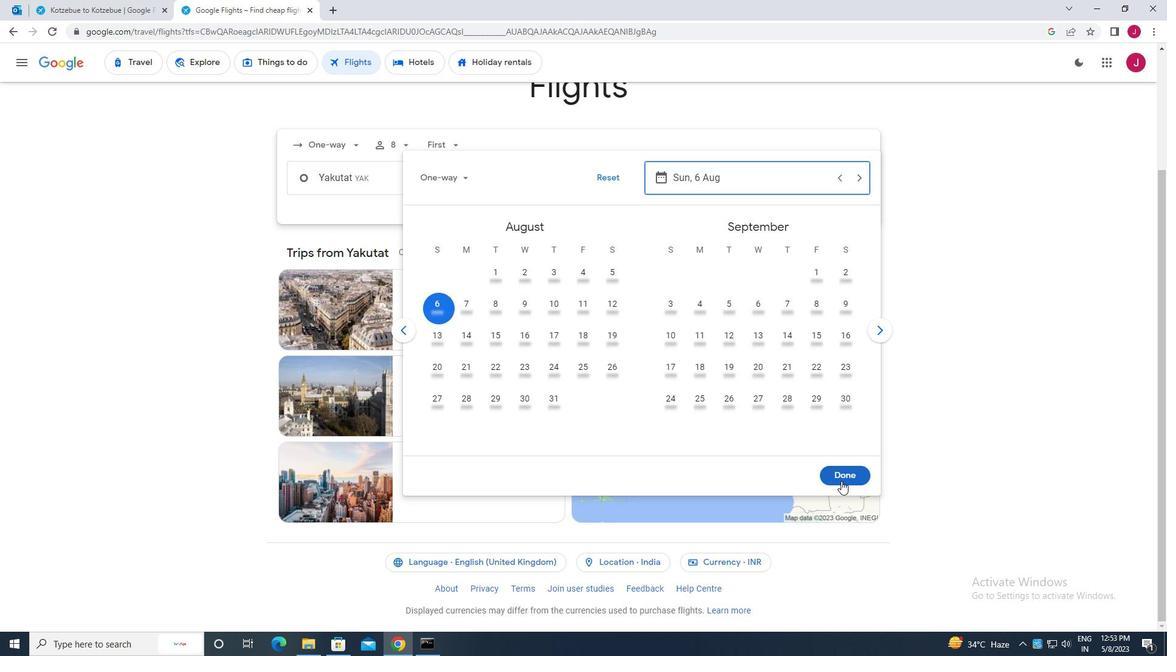 
Action: Mouse moved to (587, 220)
Screenshot: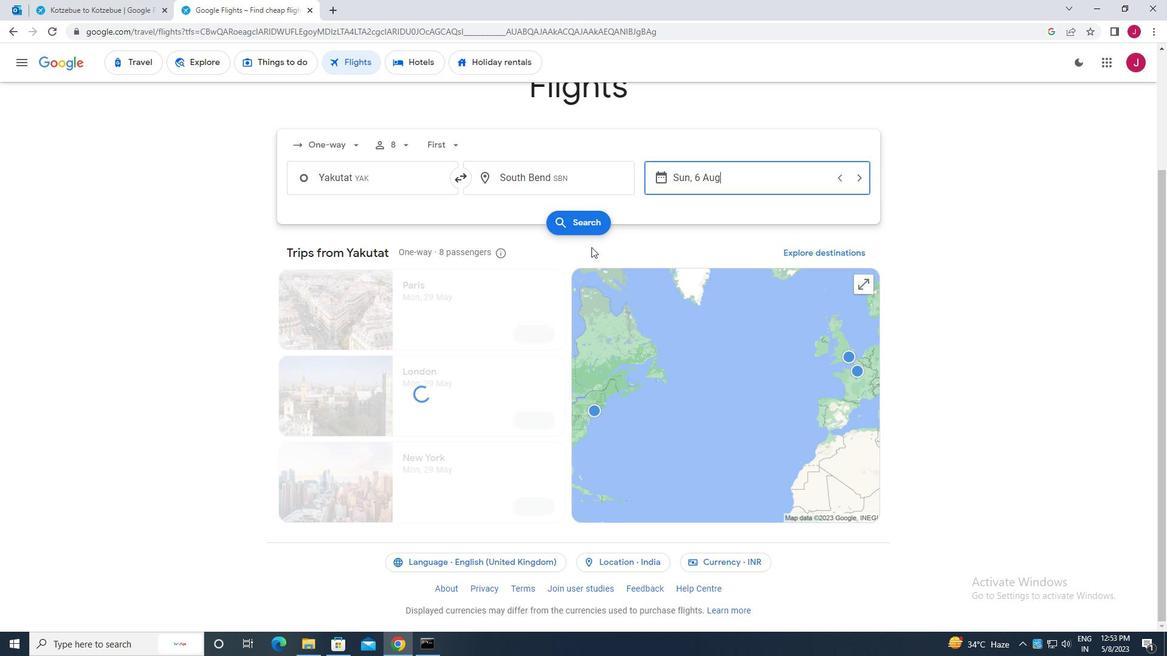 
Action: Mouse pressed left at (587, 220)
Screenshot: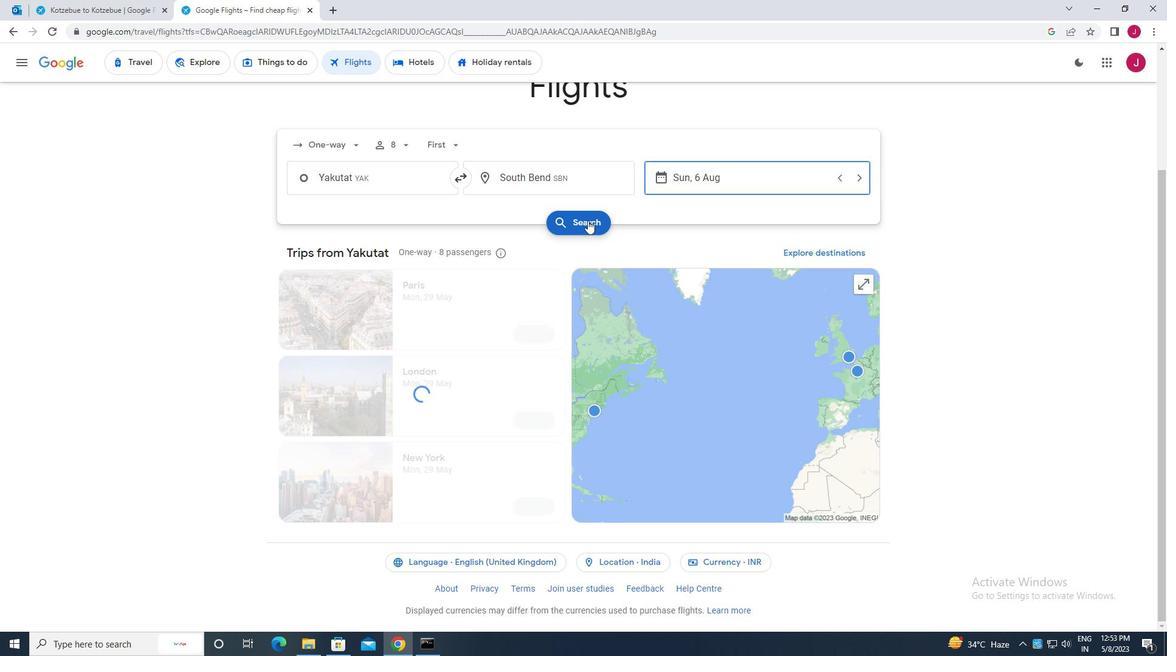 
Action: Mouse moved to (311, 172)
Screenshot: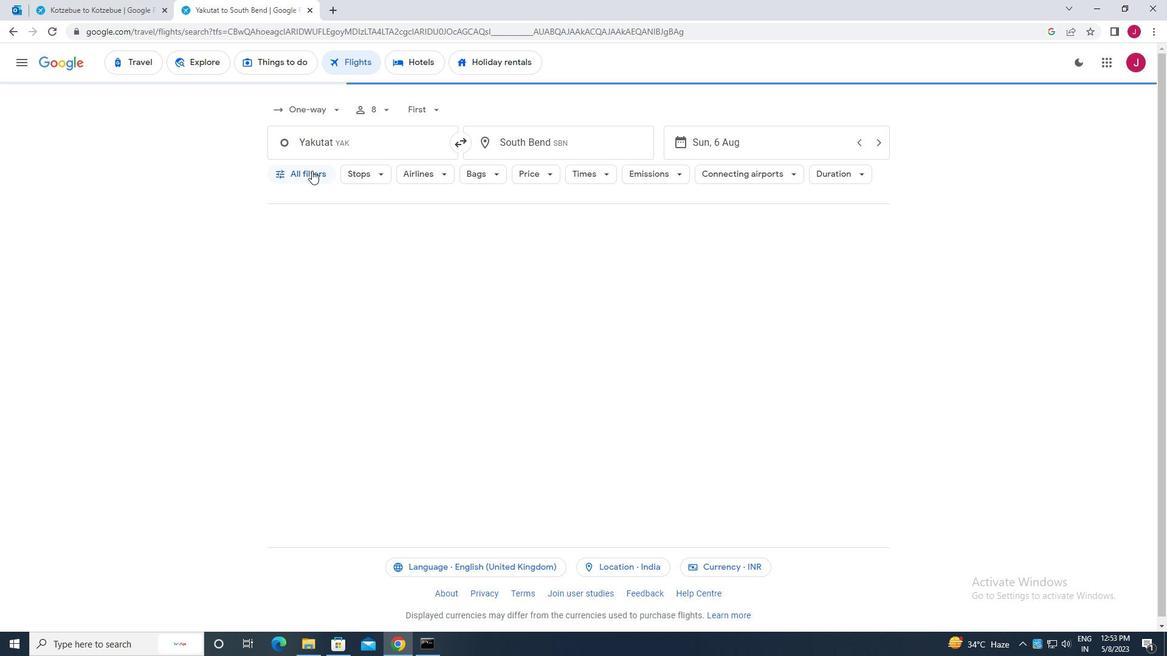 
Action: Mouse pressed left at (311, 172)
Screenshot: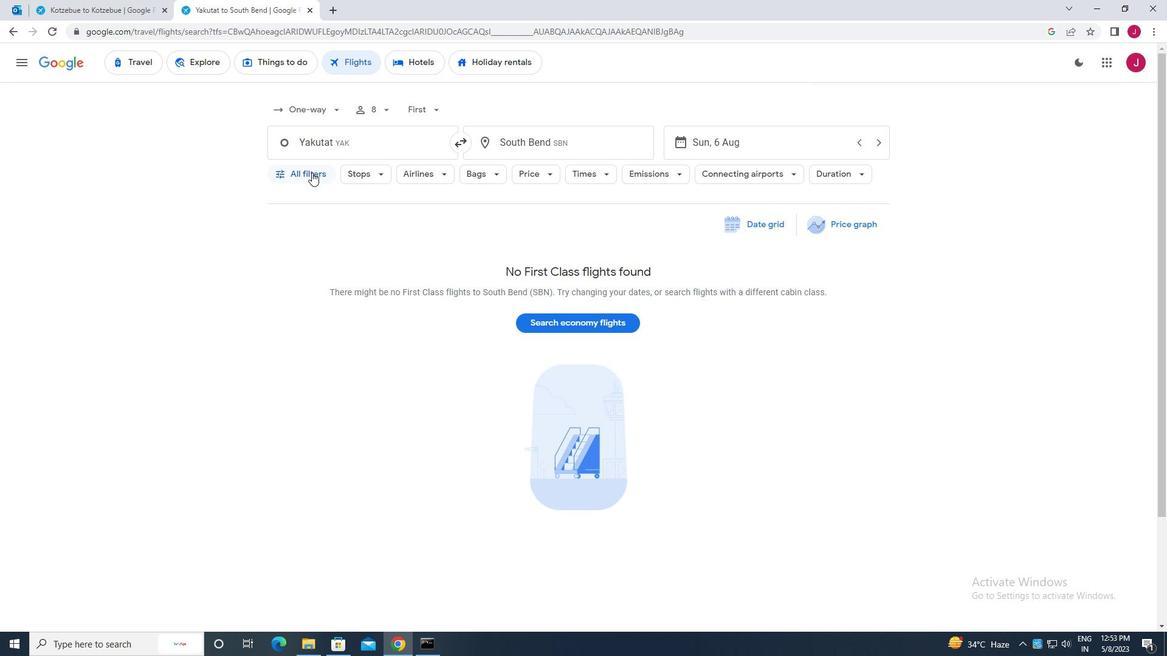 
Action: Mouse moved to (311, 212)
Screenshot: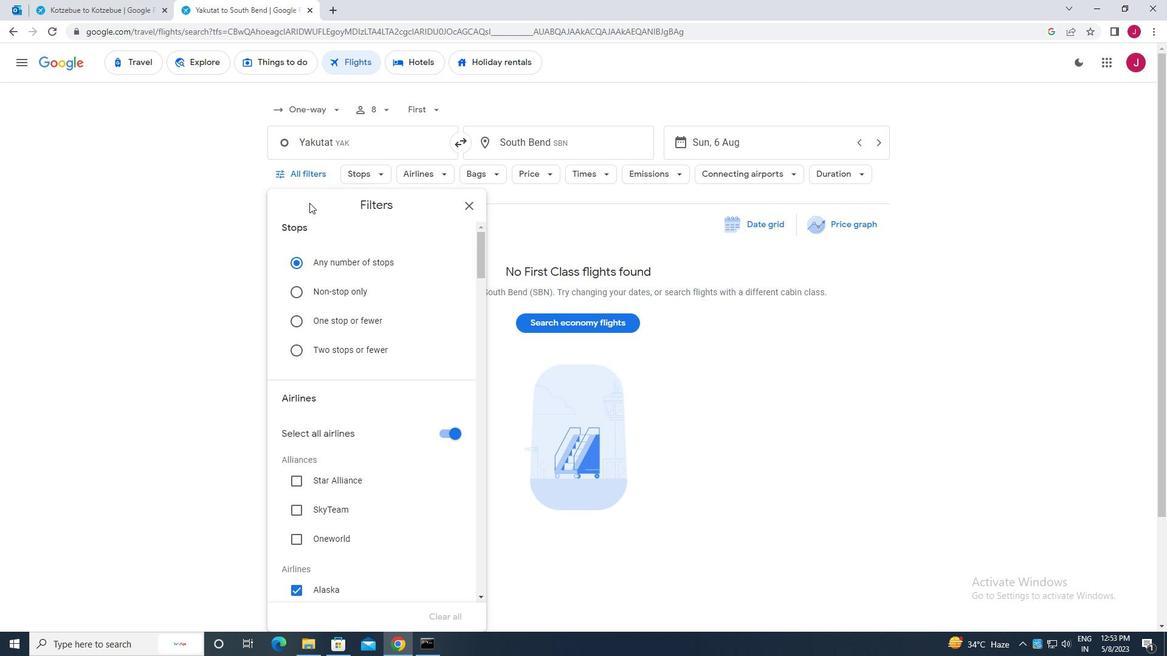 
Action: Mouse scrolled (311, 211) with delta (0, 0)
Screenshot: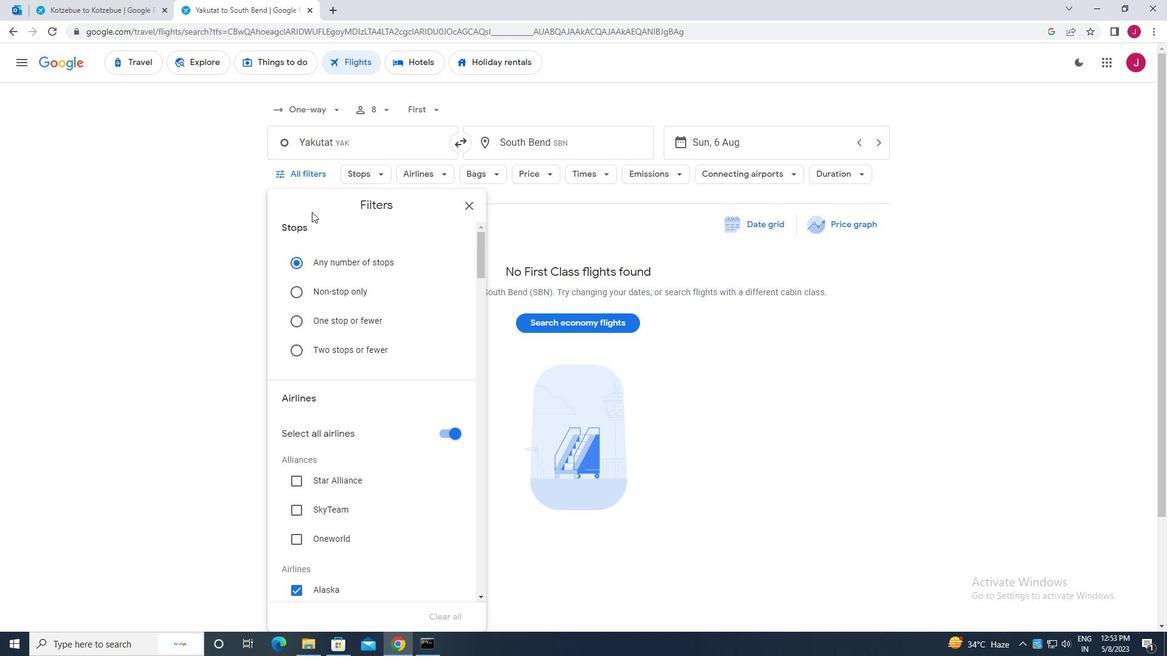
Action: Mouse scrolled (311, 211) with delta (0, 0)
Screenshot: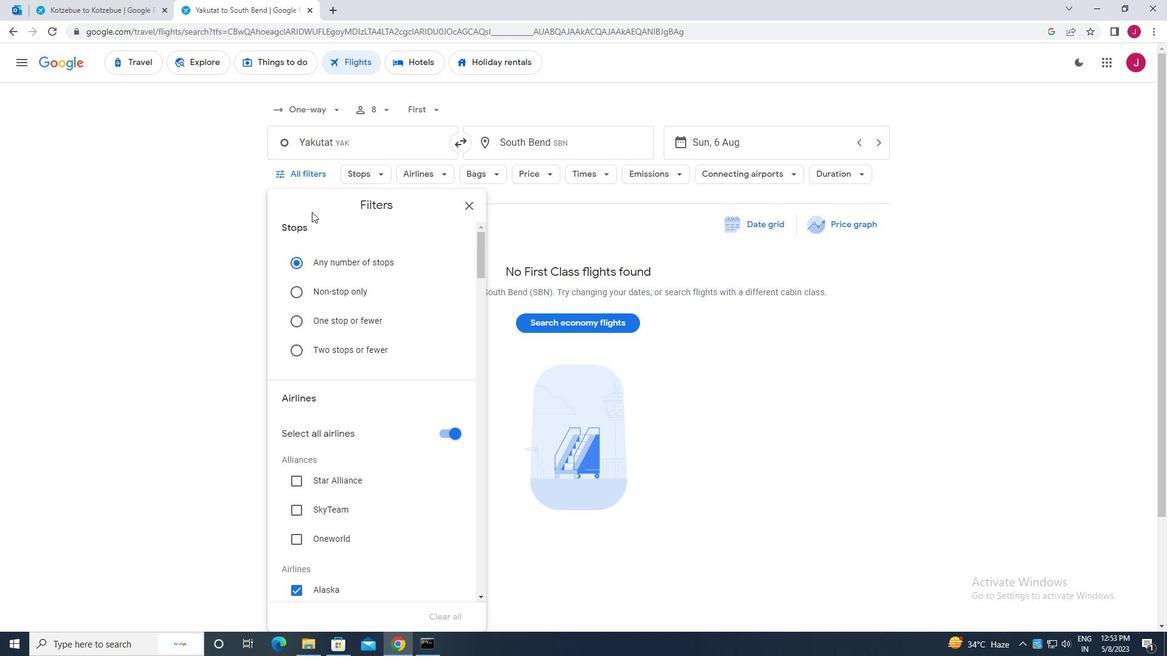 
Action: Mouse moved to (403, 227)
Screenshot: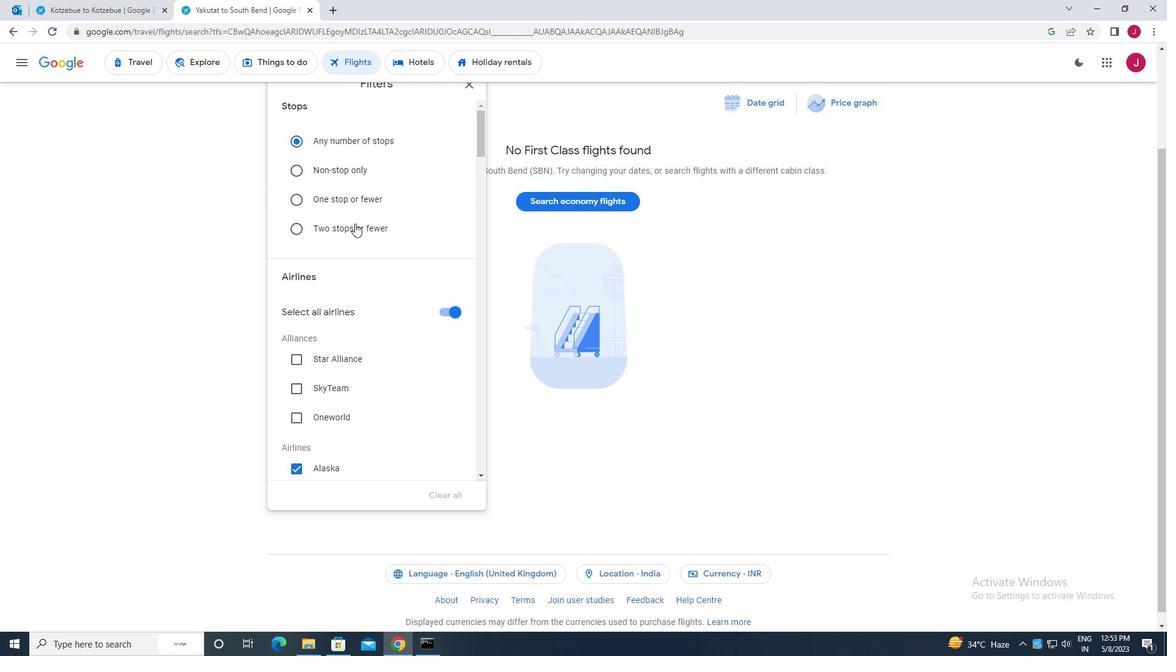 
Action: Mouse scrolled (403, 227) with delta (0, 0)
Screenshot: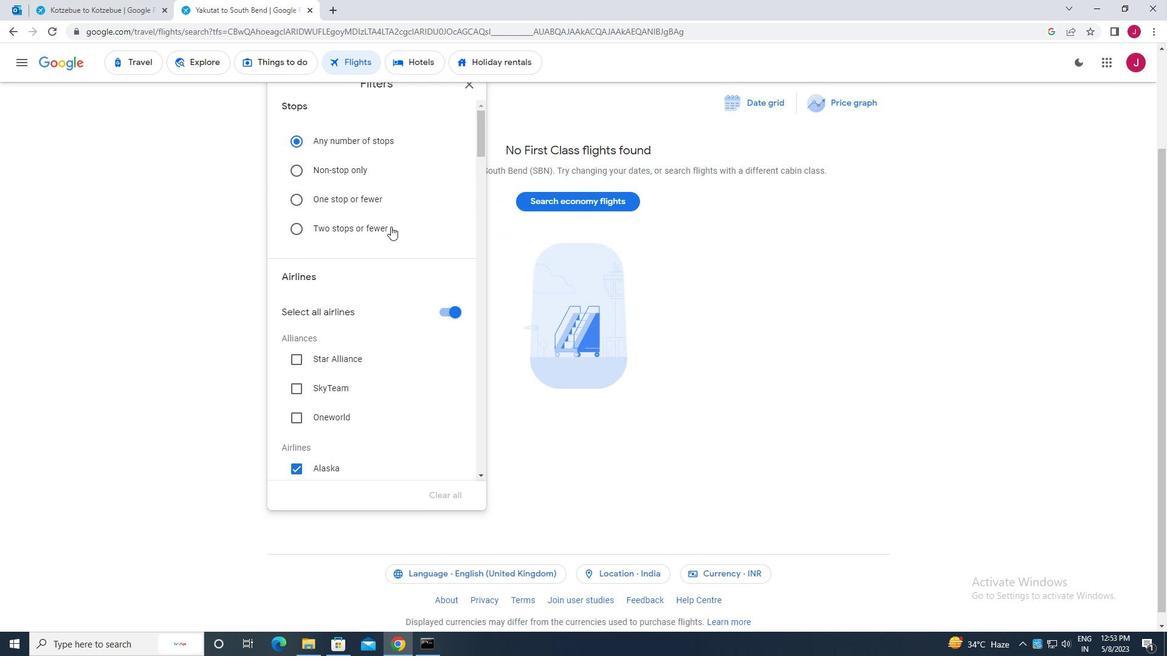 
Action: Mouse scrolled (403, 227) with delta (0, 0)
Screenshot: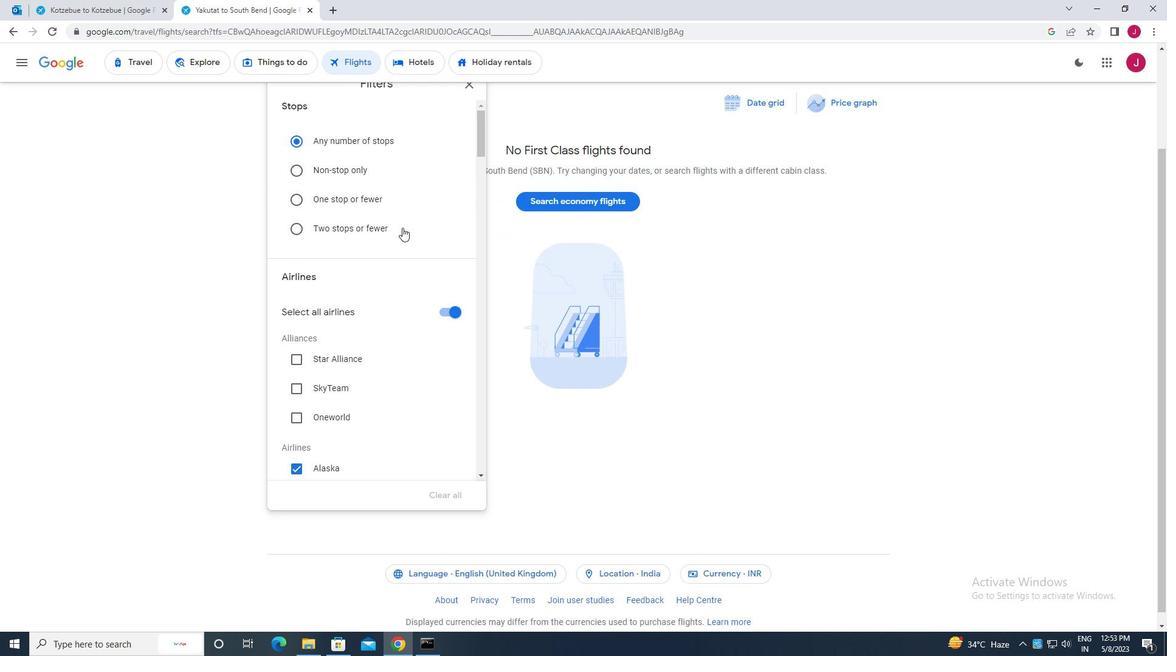 
Action: Mouse moved to (448, 192)
Screenshot: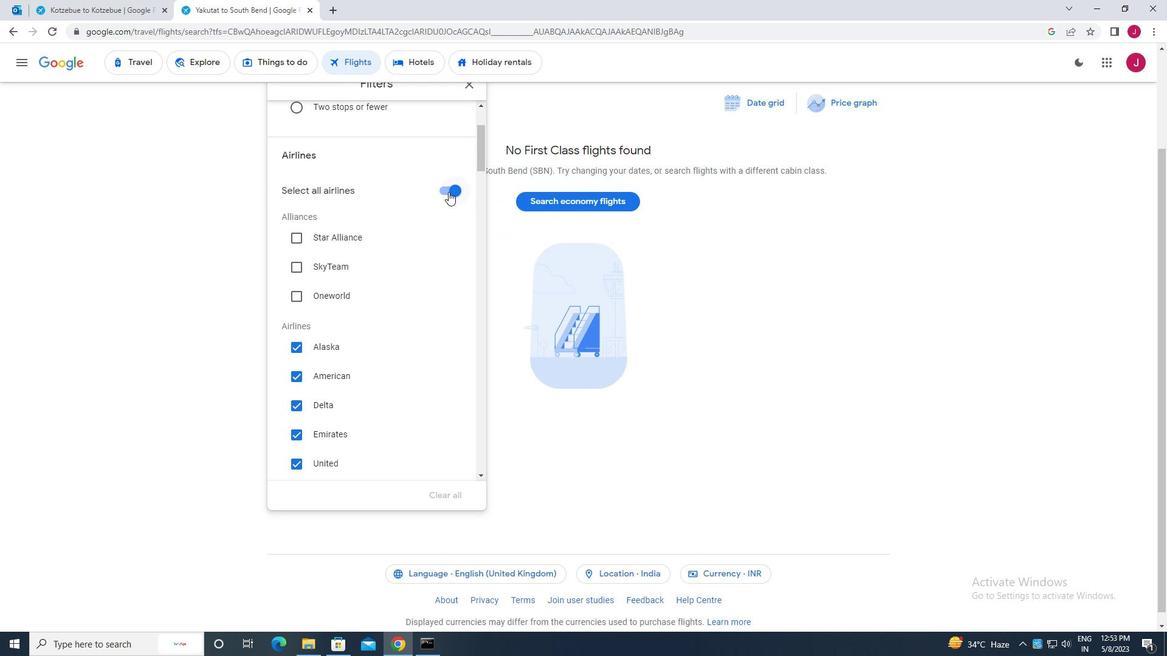 
Action: Mouse pressed left at (448, 192)
Screenshot: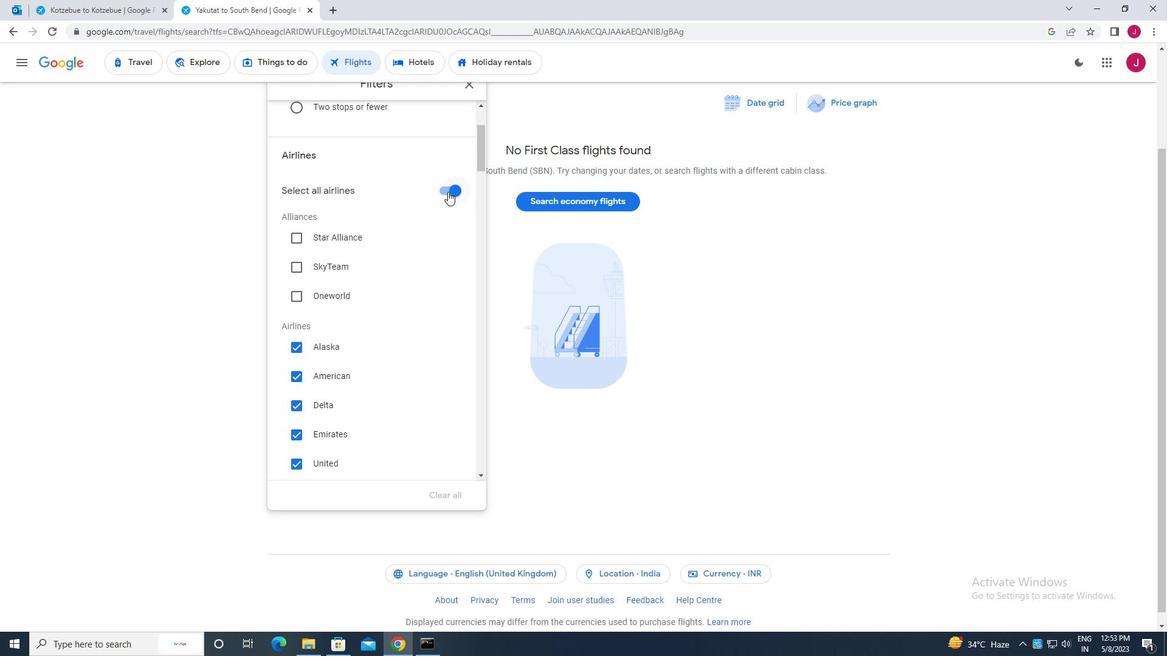 
Action: Mouse moved to (421, 207)
Screenshot: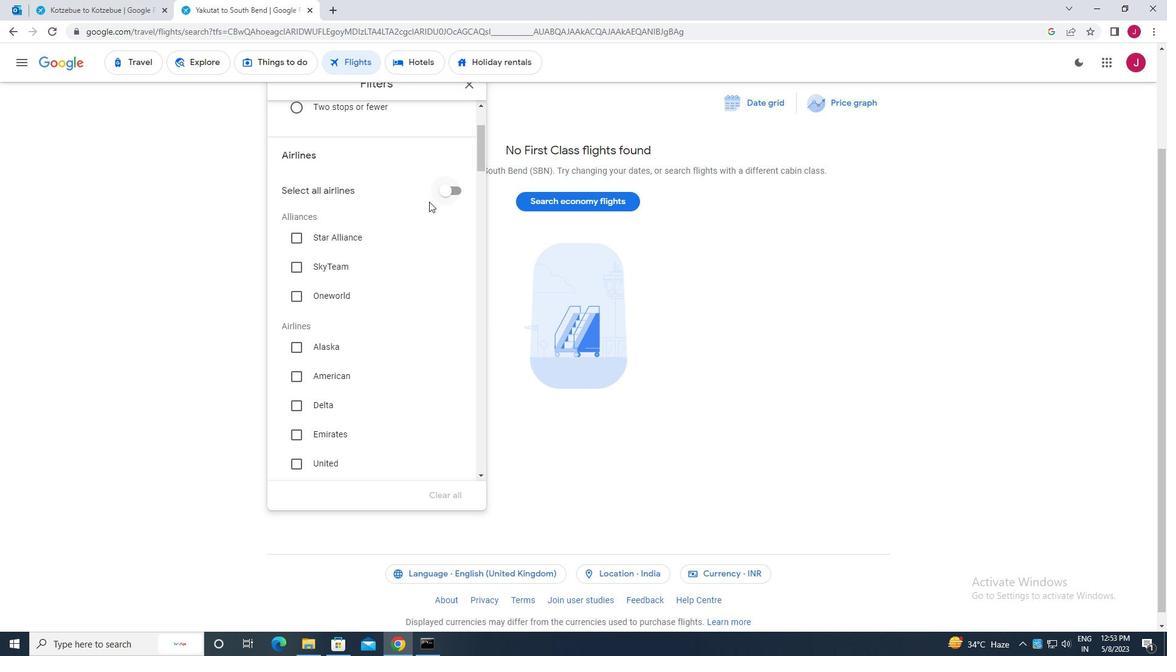 
Action: Mouse scrolled (421, 206) with delta (0, 0)
Screenshot: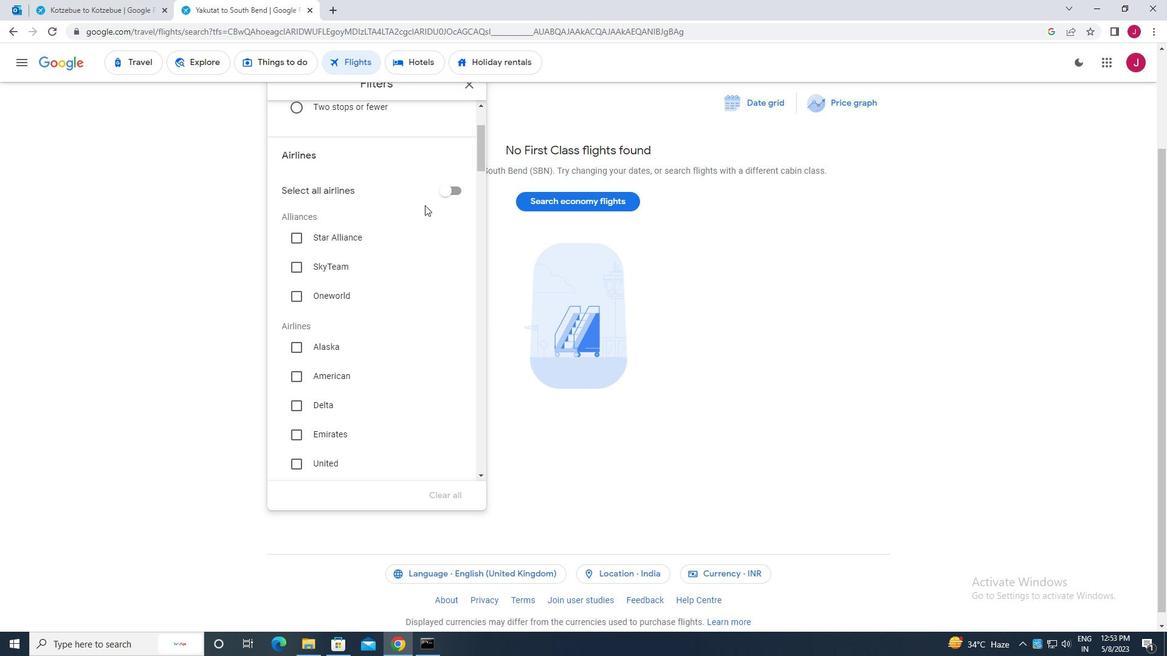 
Action: Mouse scrolled (421, 206) with delta (0, 0)
Screenshot: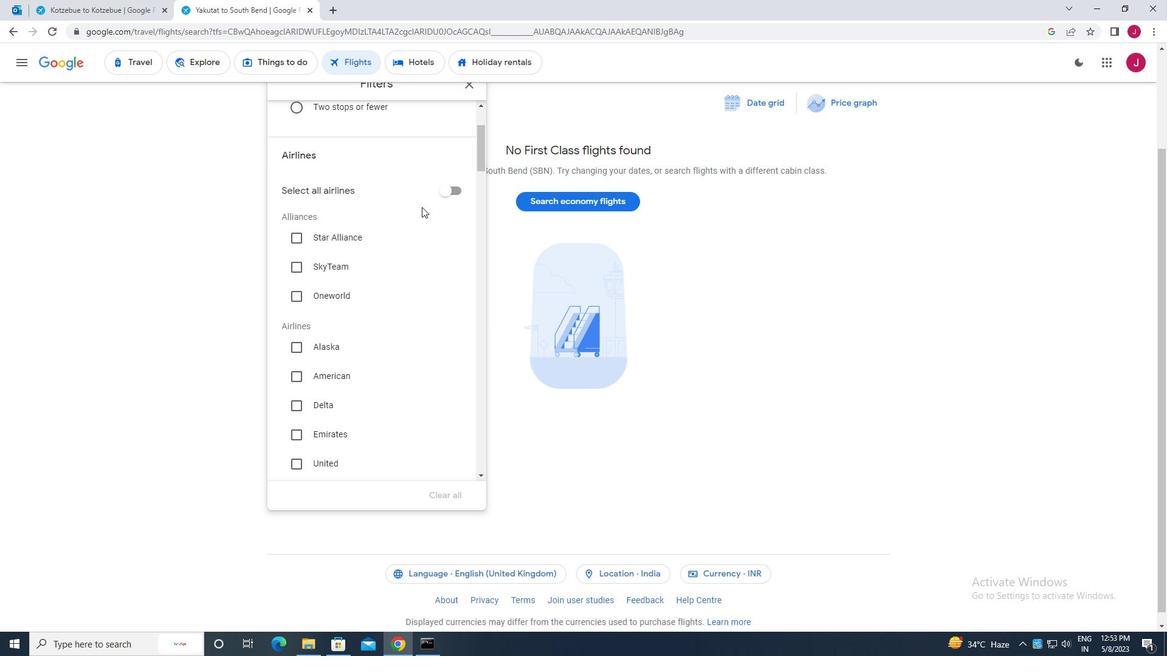 
Action: Mouse moved to (296, 282)
Screenshot: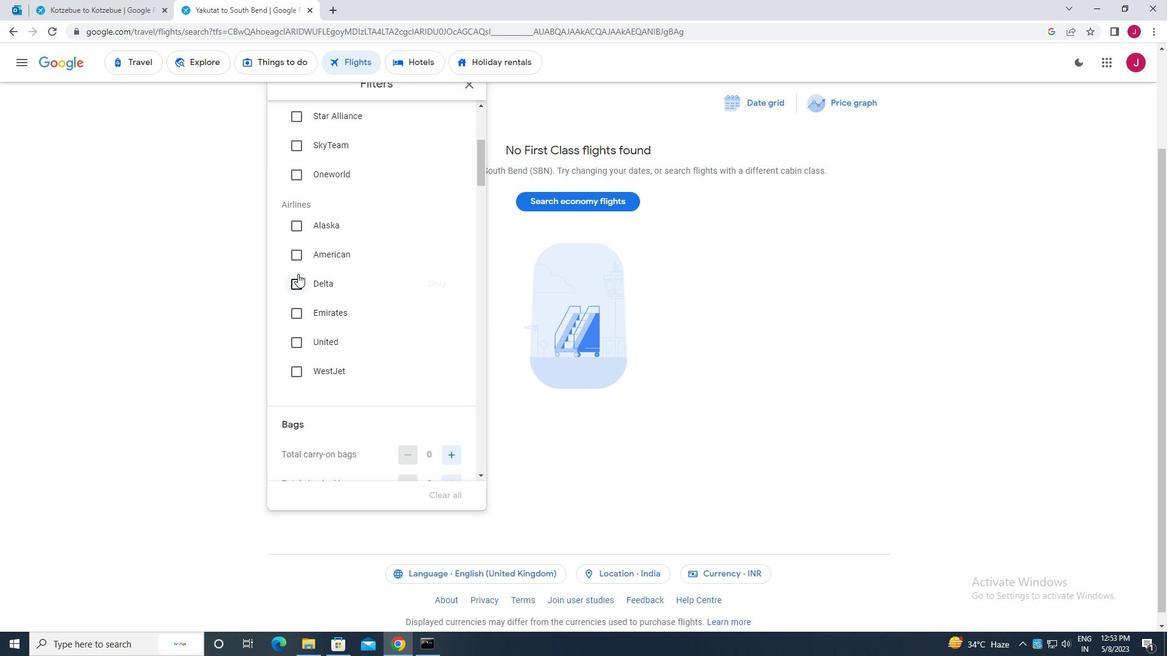 
Action: Mouse pressed left at (296, 282)
Screenshot: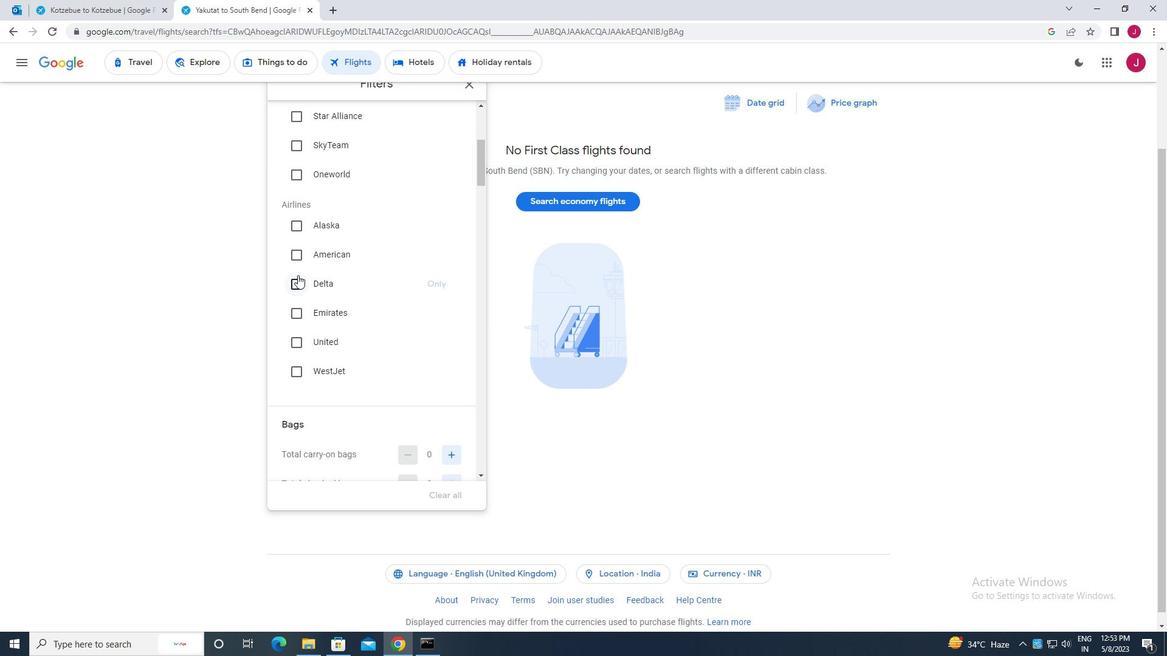 
Action: Mouse moved to (402, 265)
Screenshot: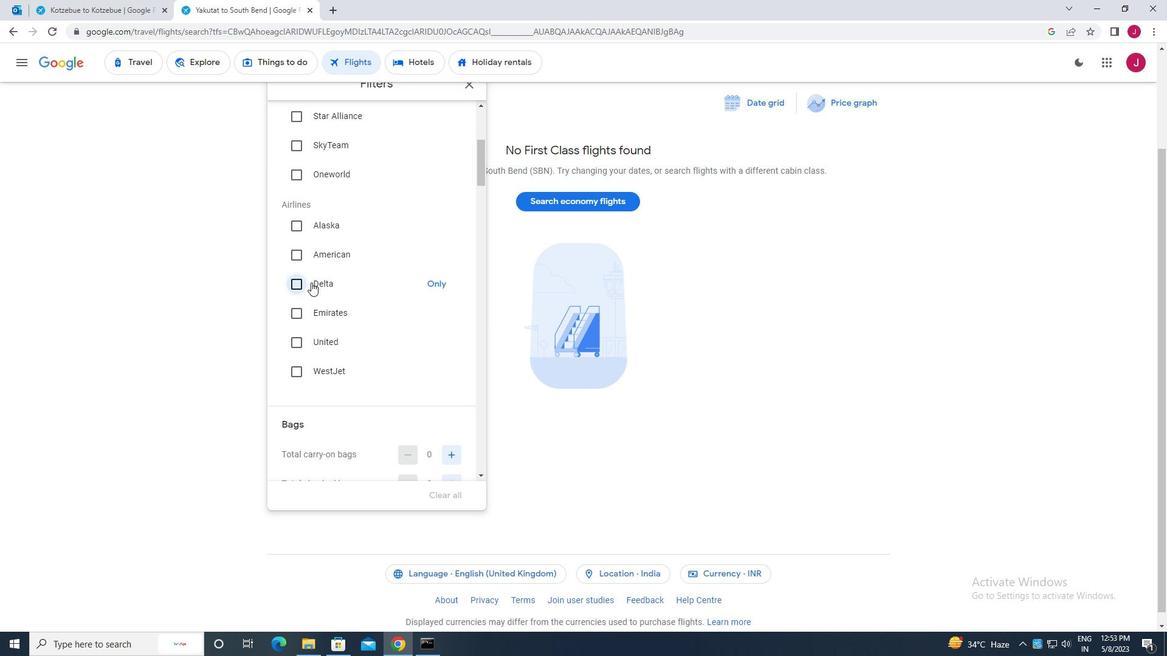 
Action: Mouse scrolled (402, 265) with delta (0, 0)
Screenshot: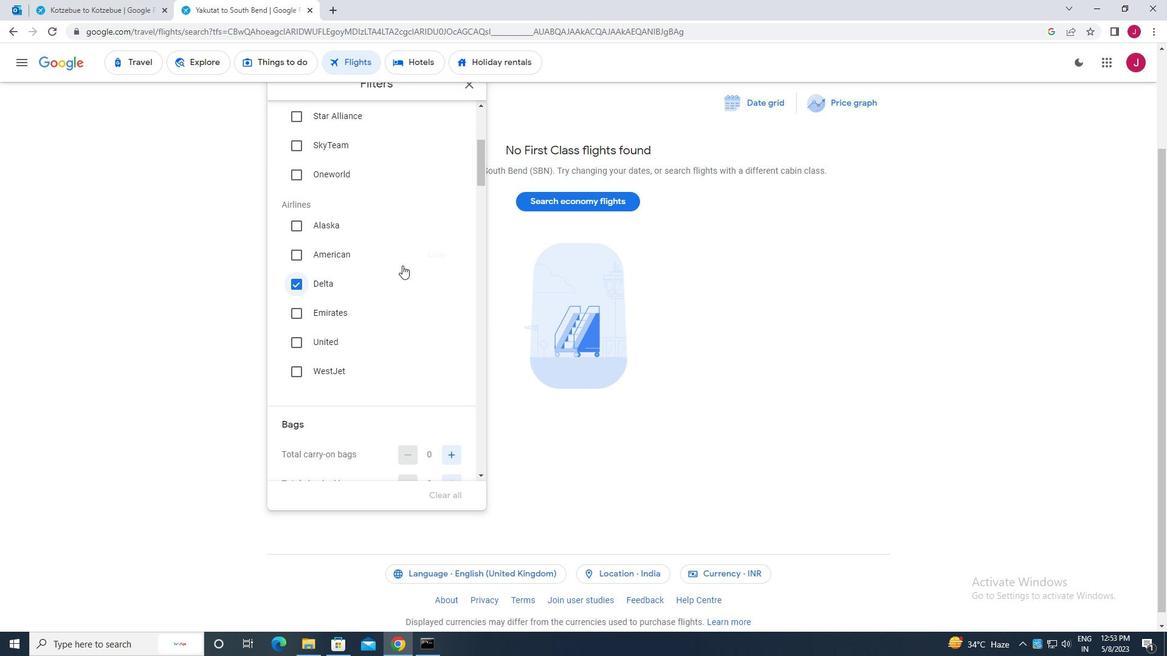 
Action: Mouse scrolled (402, 265) with delta (0, 0)
Screenshot: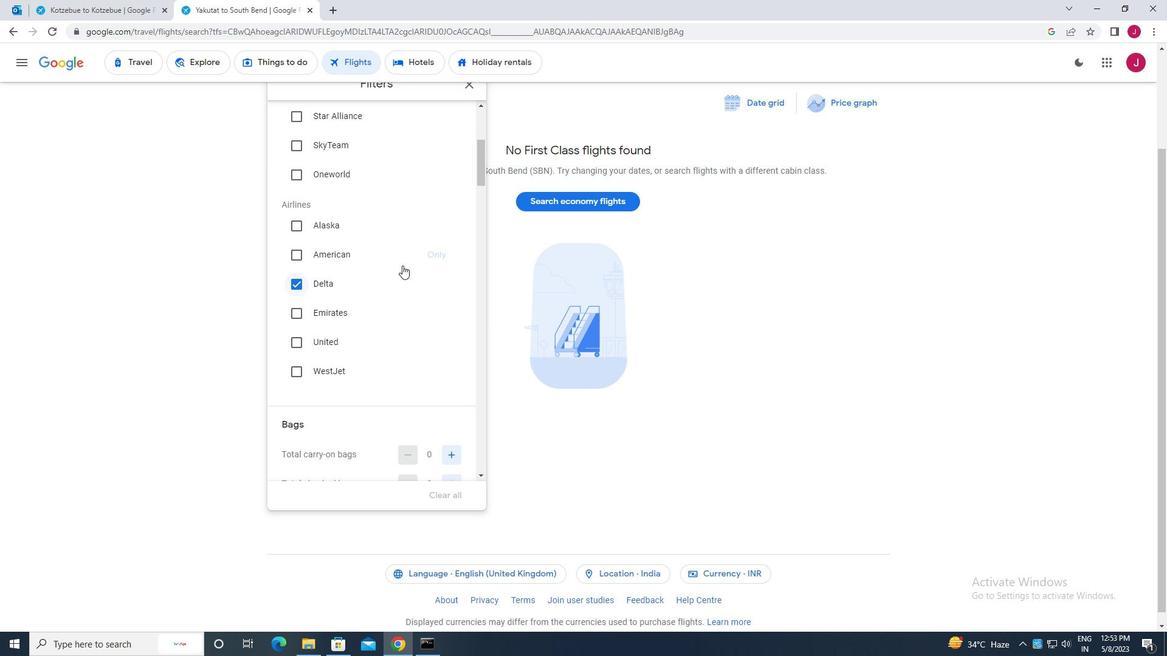
Action: Mouse scrolled (402, 265) with delta (0, 0)
Screenshot: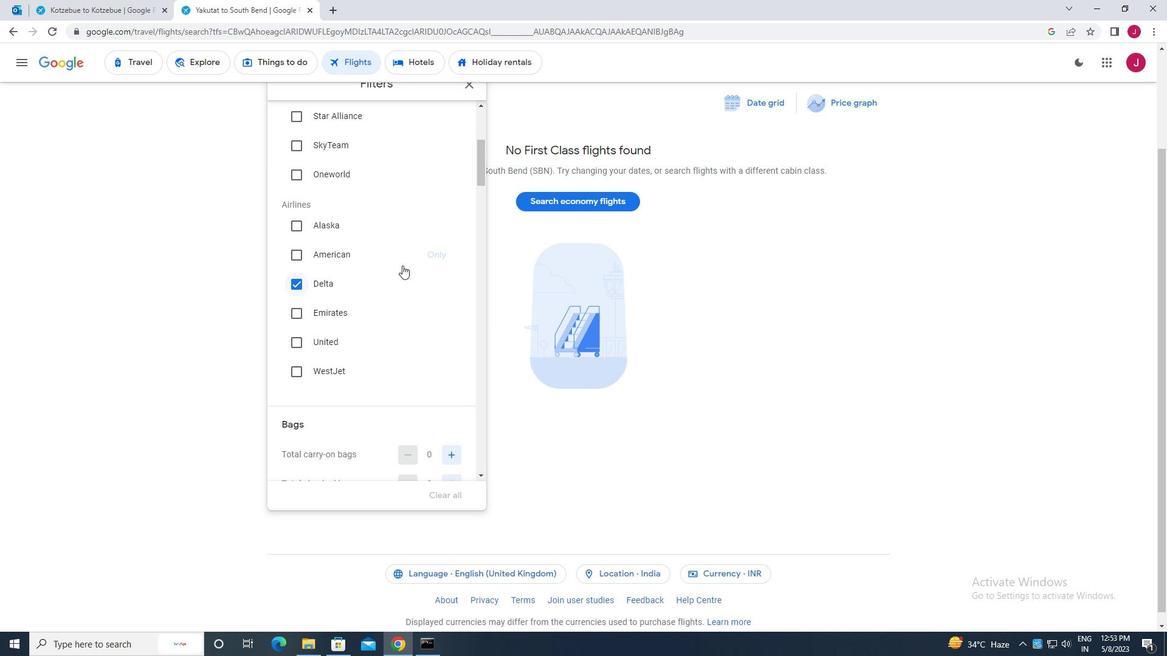 
Action: Mouse scrolled (402, 265) with delta (0, 0)
Screenshot: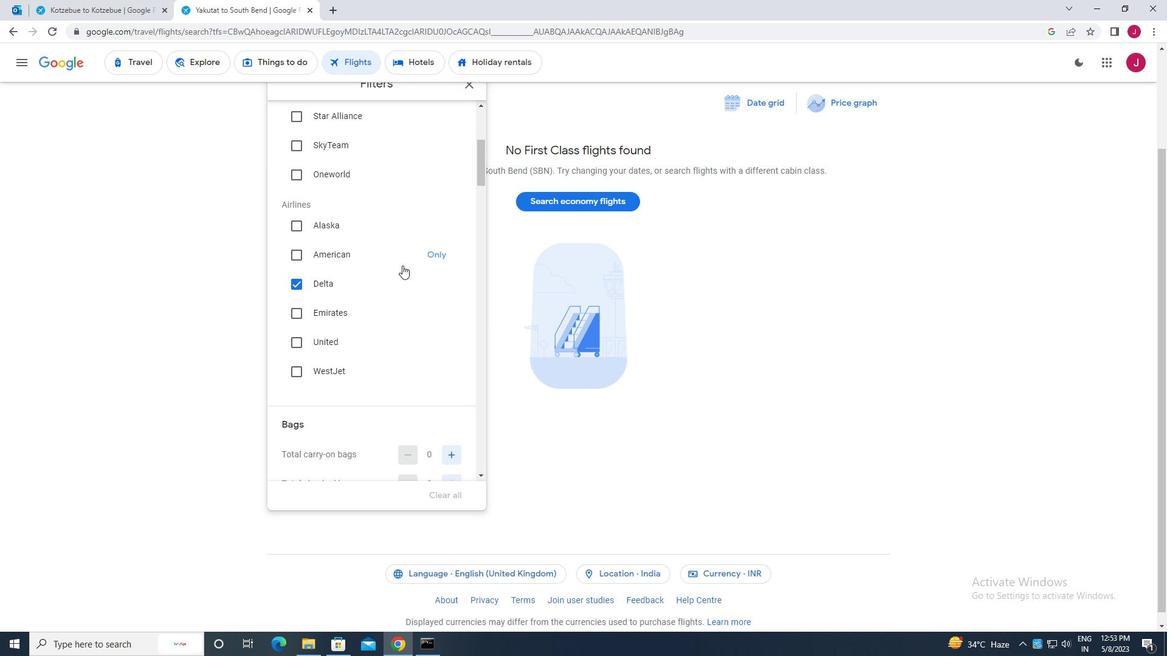 
Action: Mouse scrolled (402, 265) with delta (0, 0)
Screenshot: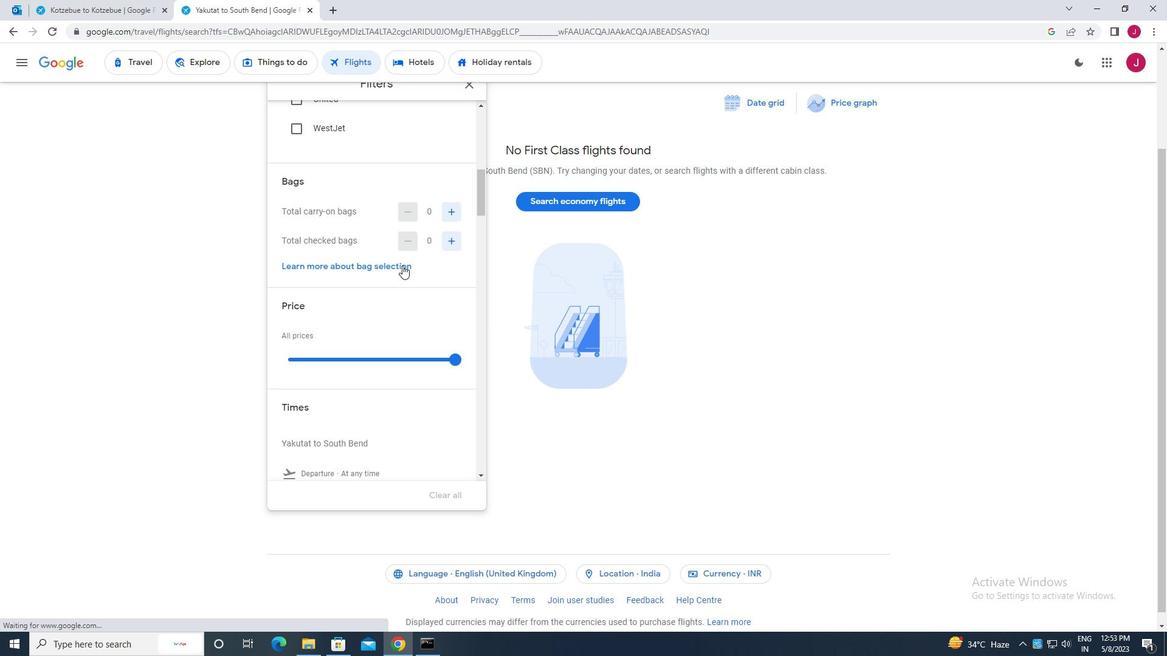 
Action: Mouse moved to (449, 267)
Screenshot: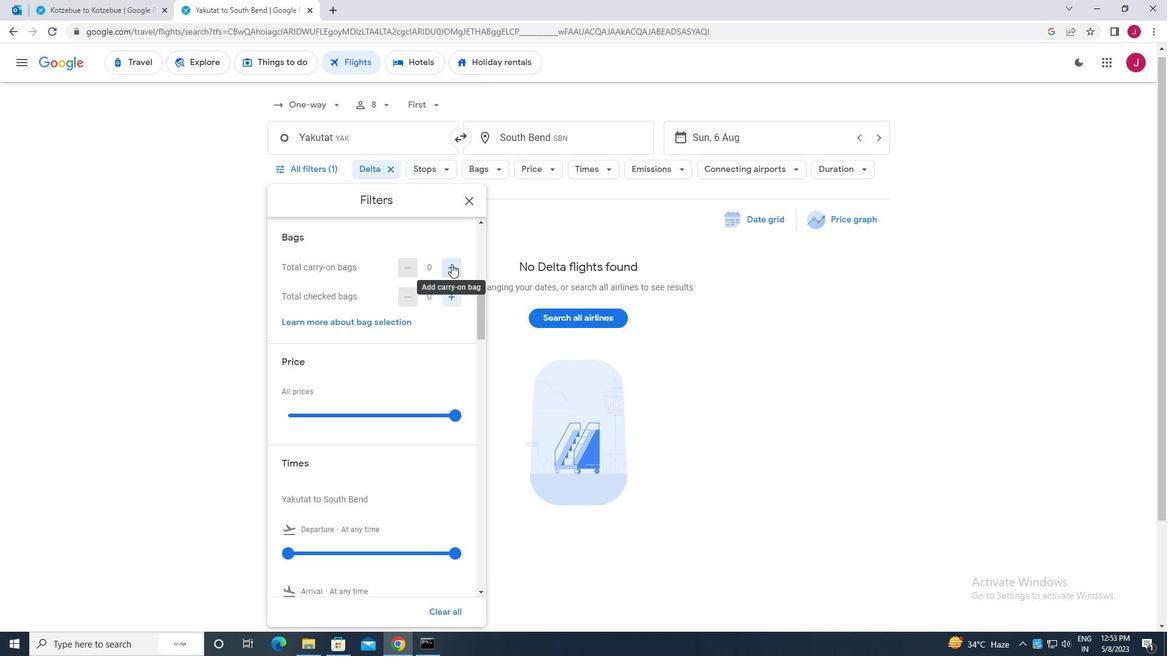 
Action: Mouse pressed left at (449, 267)
Screenshot: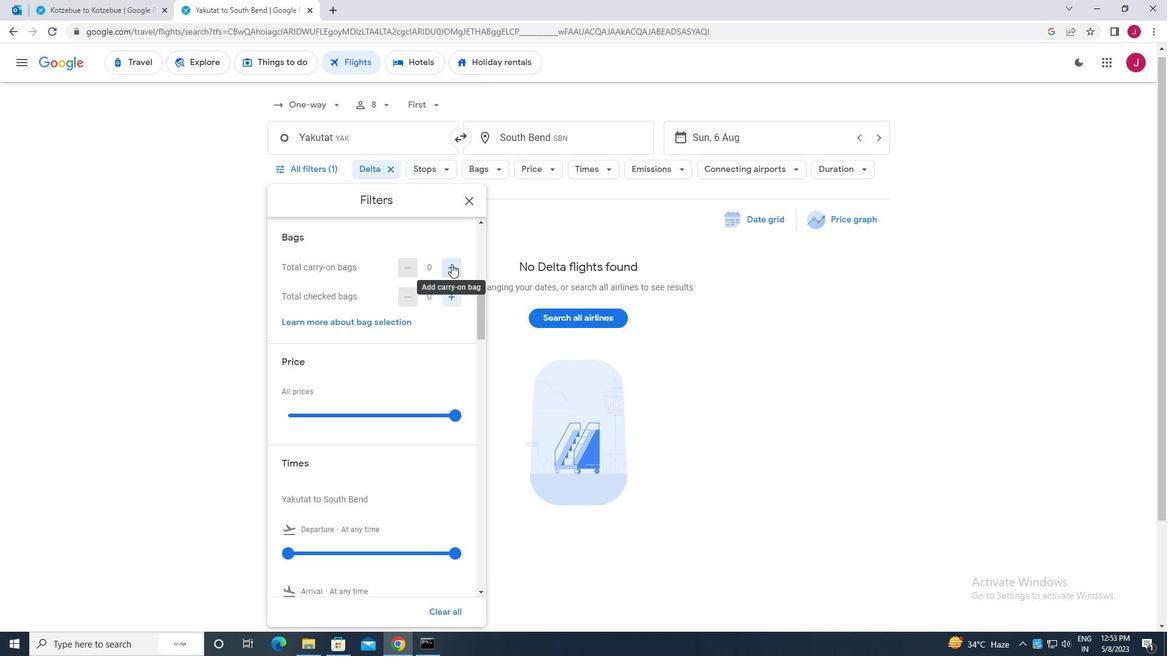 
Action: Mouse moved to (404, 268)
Screenshot: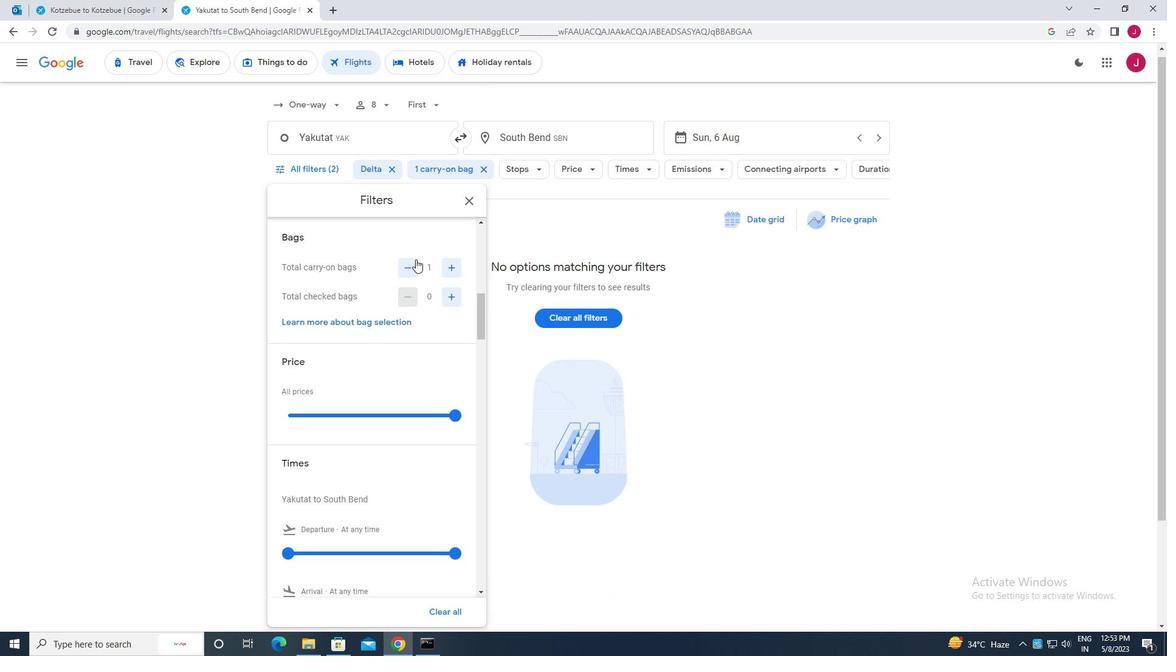 
Action: Mouse pressed left at (404, 268)
Screenshot: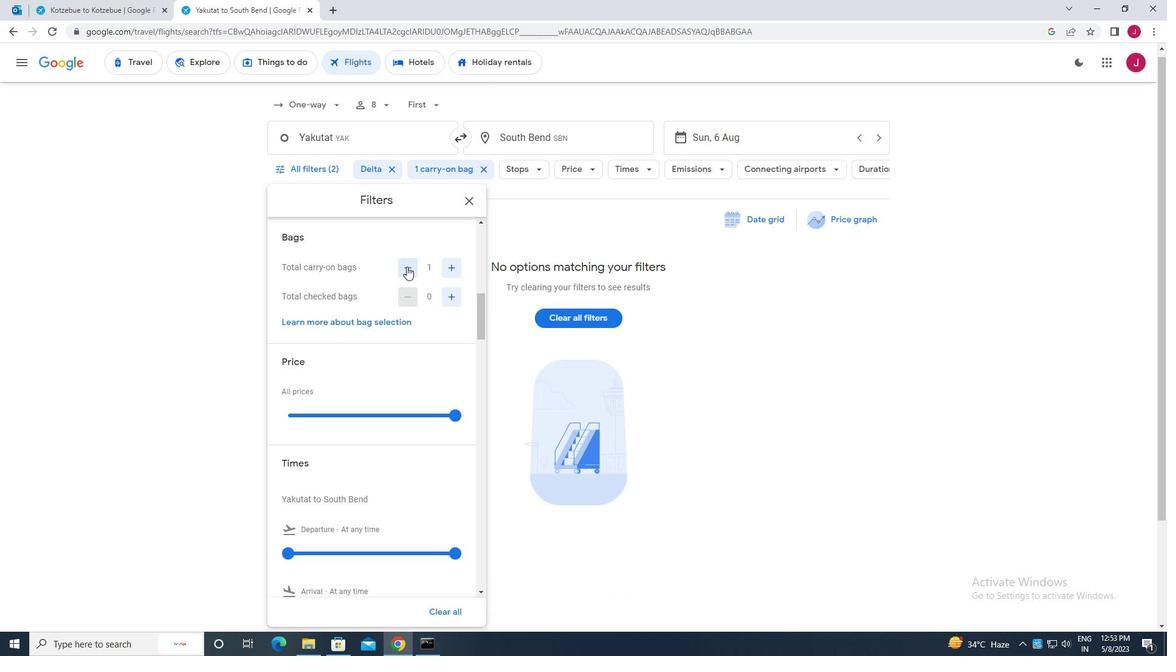 
Action: Mouse moved to (447, 300)
Screenshot: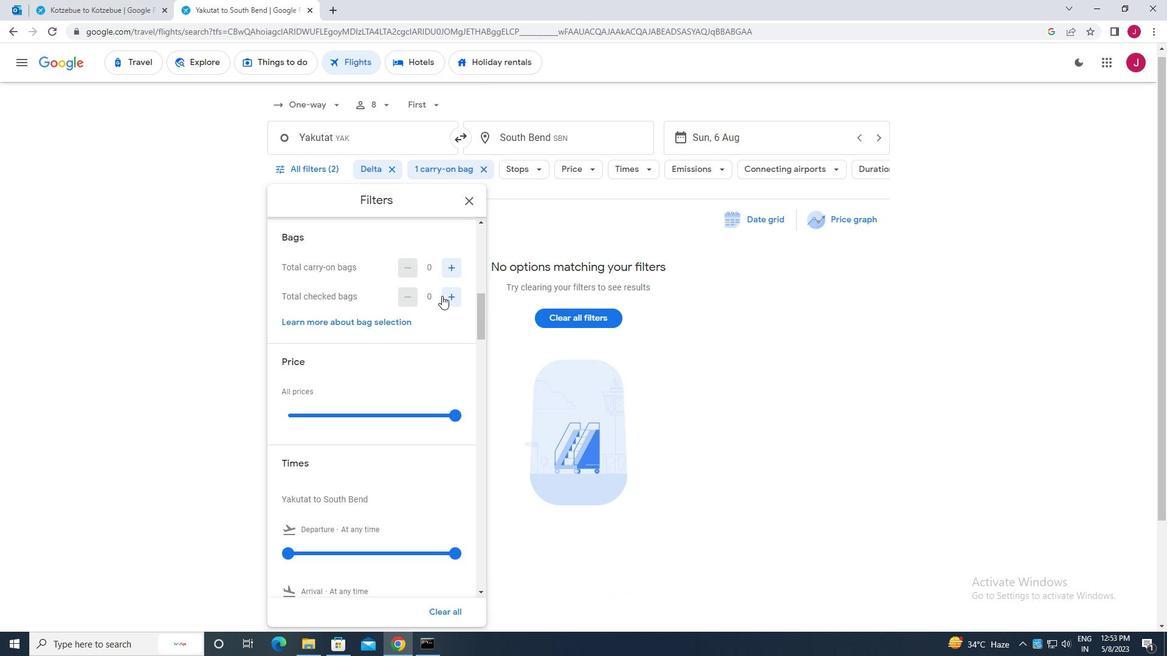 
Action: Mouse pressed left at (447, 300)
Screenshot: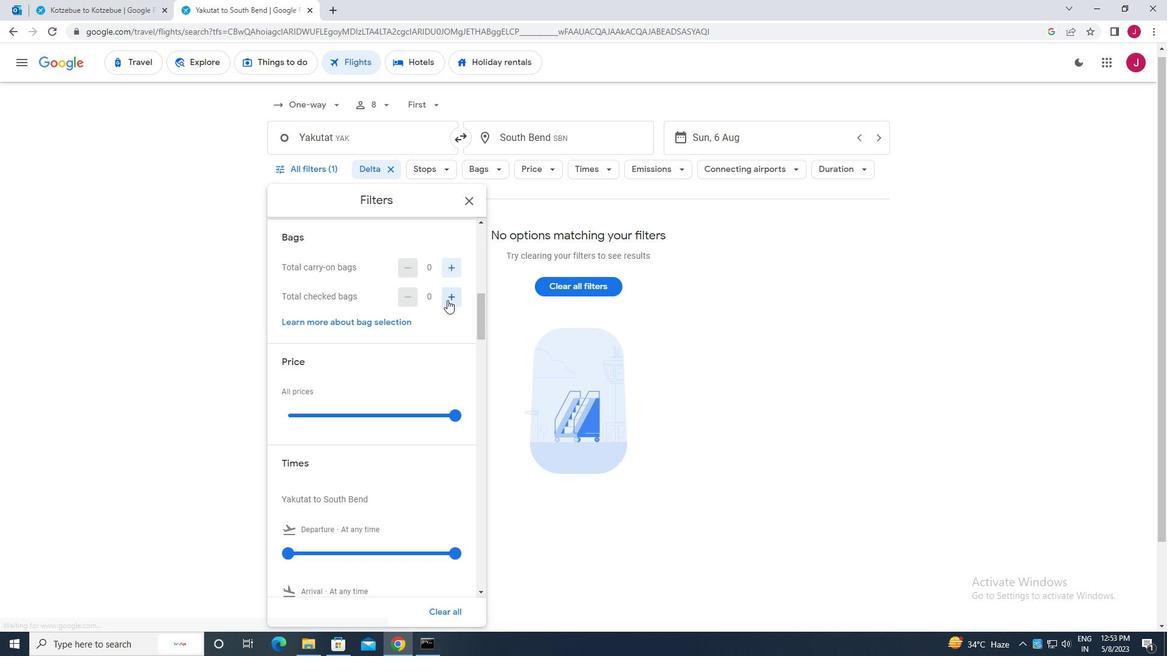 
Action: Mouse moved to (409, 299)
Screenshot: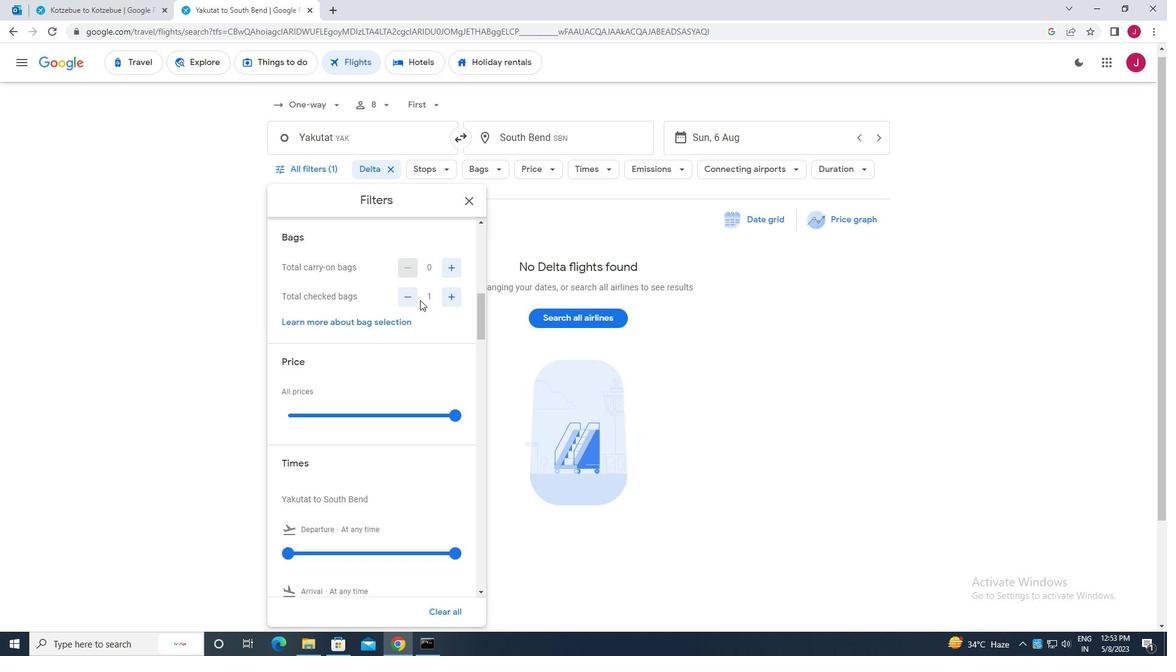 
Action: Mouse scrolled (409, 298) with delta (0, 0)
Screenshot: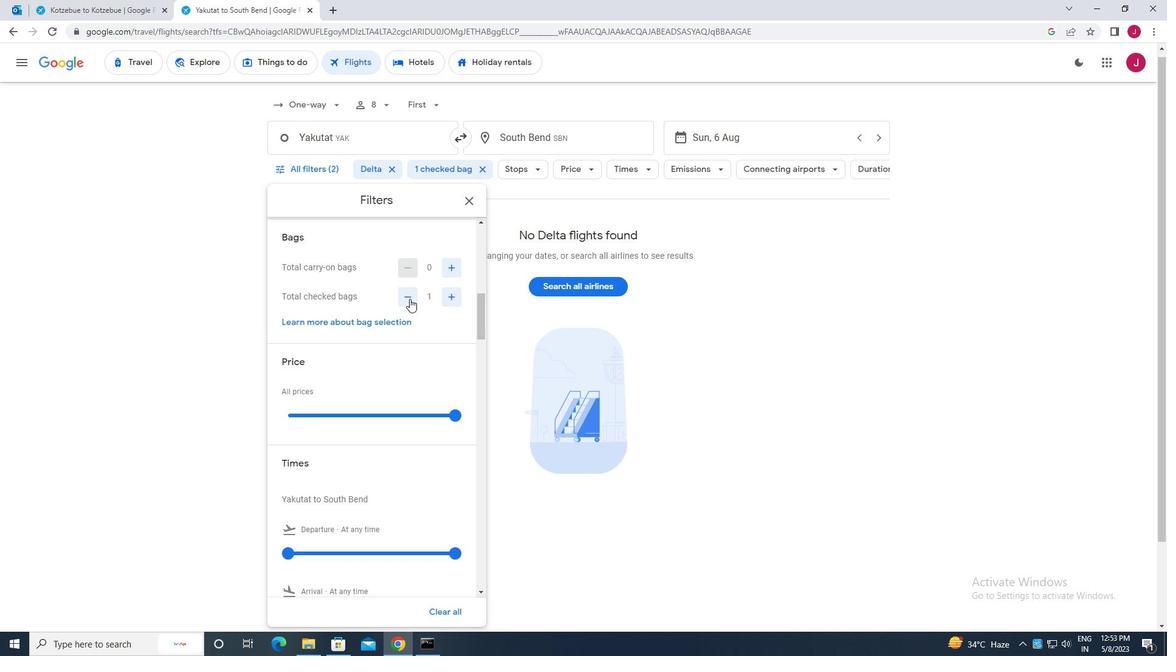 
Action: Mouse scrolled (409, 298) with delta (0, 0)
Screenshot: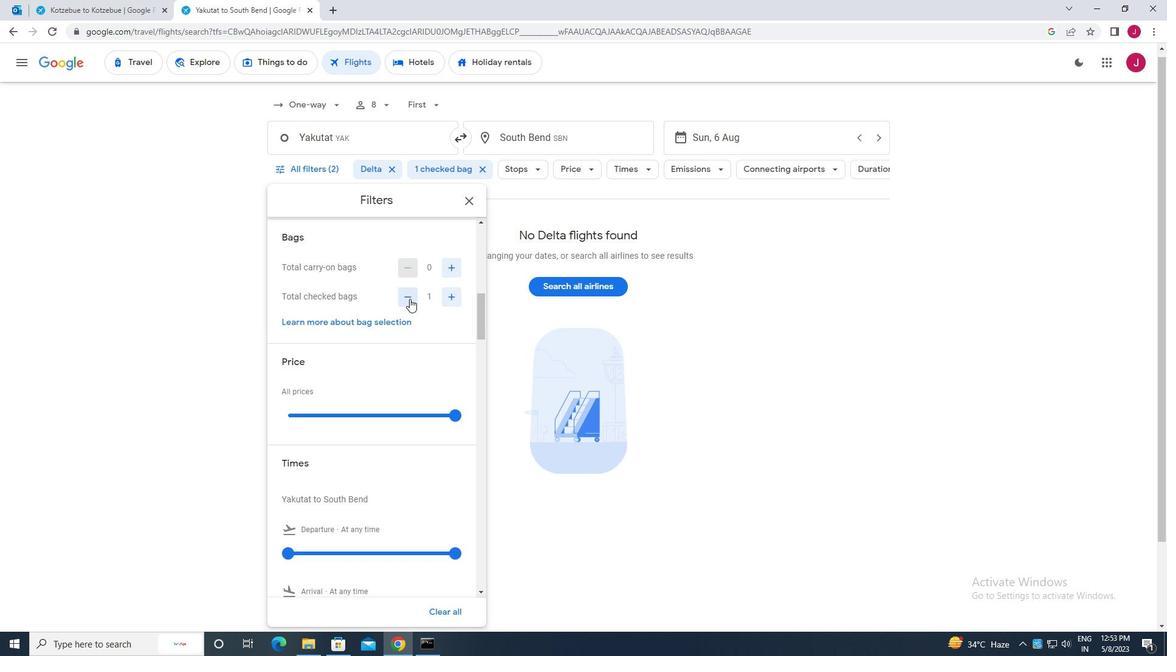 
Action: Mouse moved to (452, 293)
Screenshot: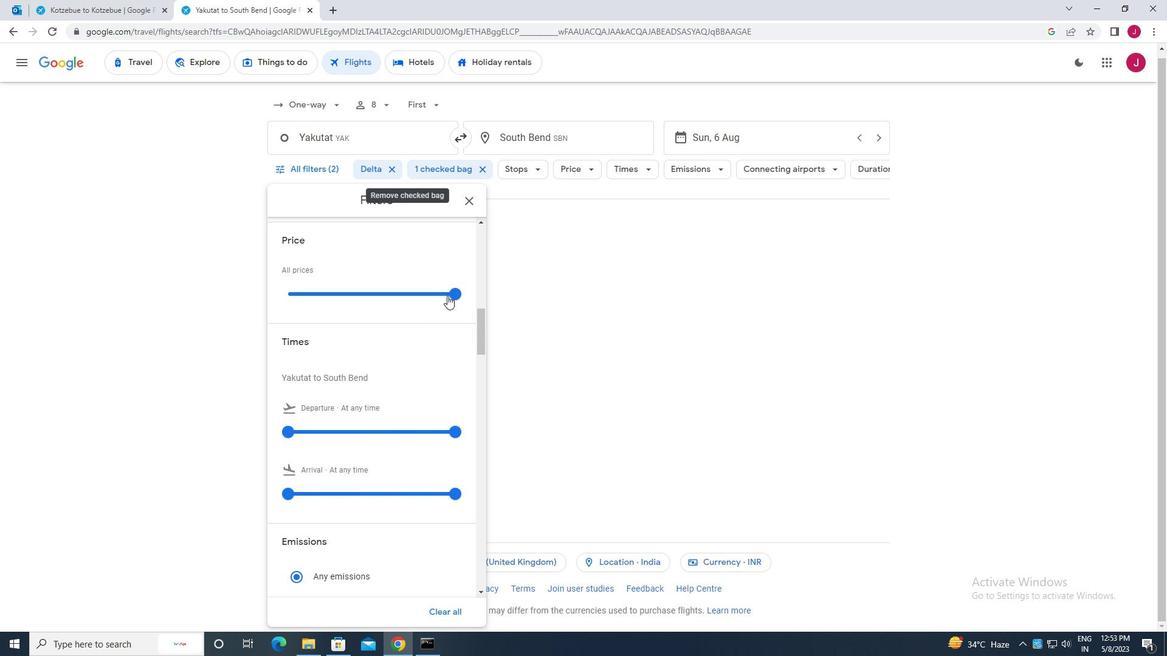
Action: Mouse pressed left at (452, 293)
Screenshot: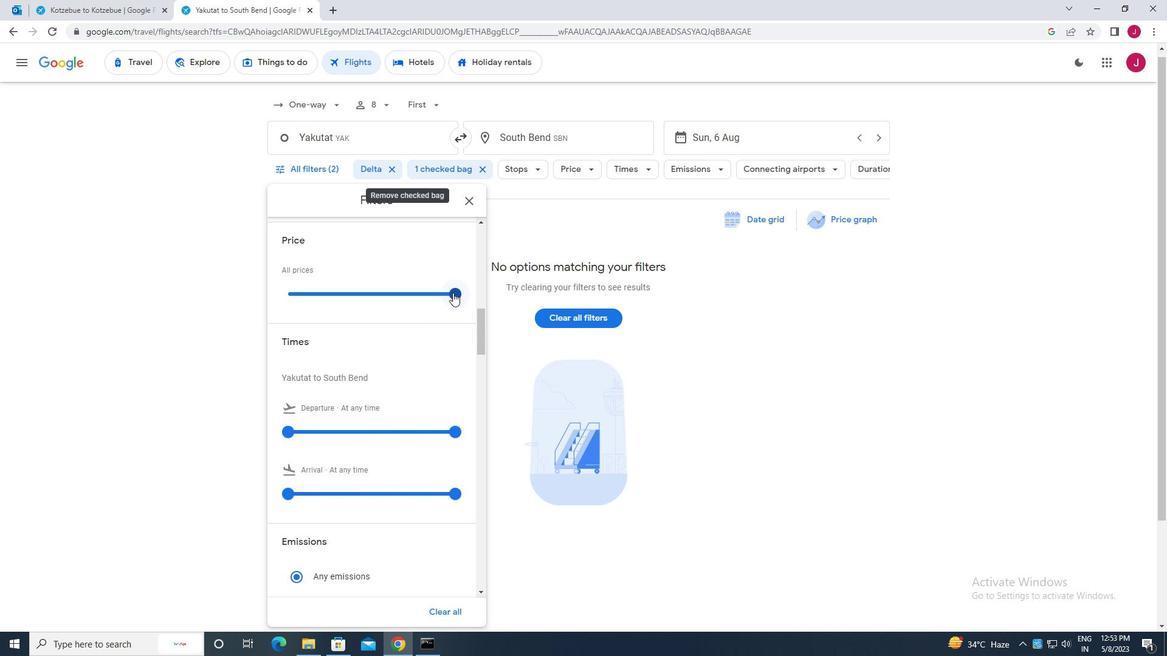 
Action: Mouse moved to (451, 293)
Screenshot: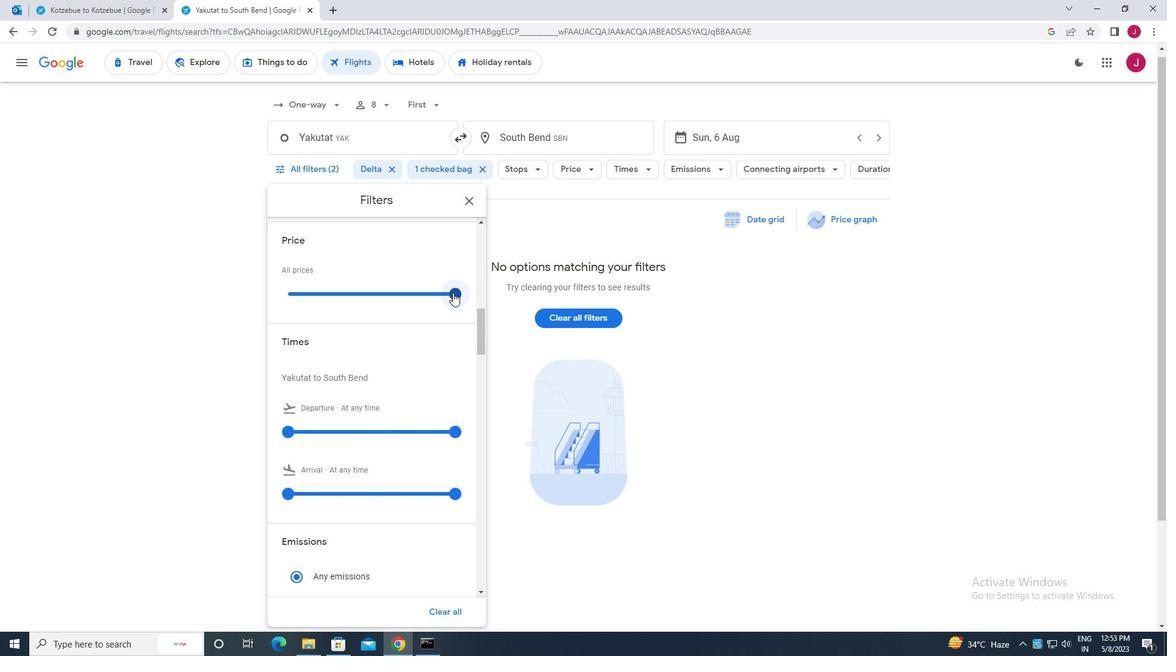 
Action: Mouse scrolled (451, 293) with delta (0, 0)
Screenshot: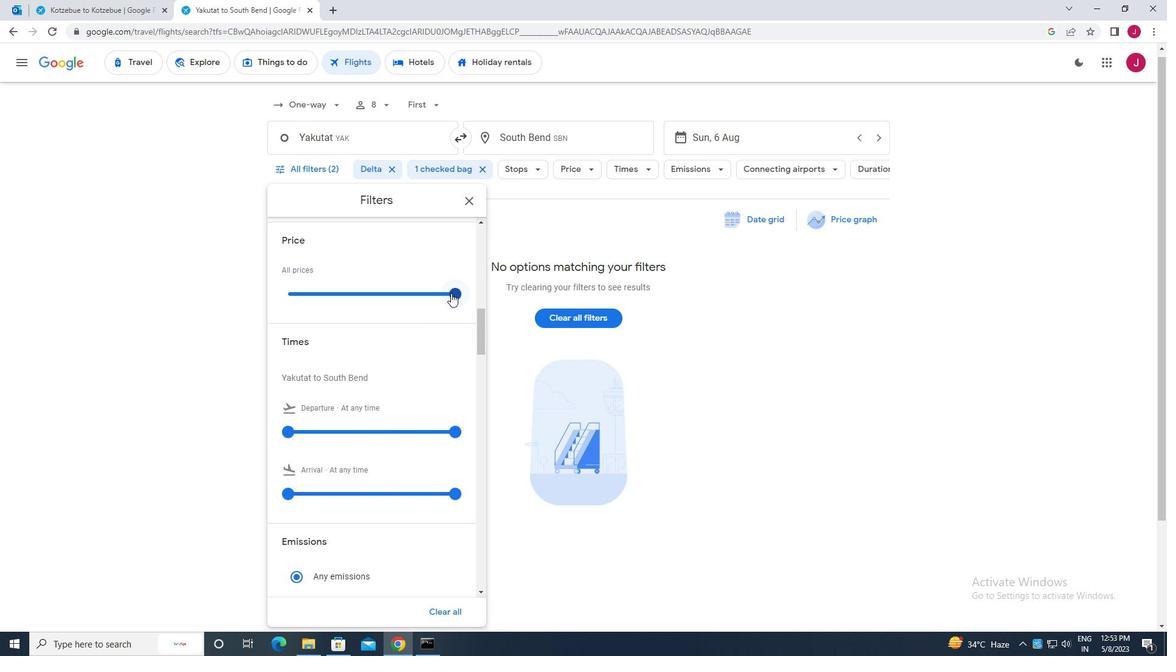 
Action: Mouse moved to (450, 293)
Screenshot: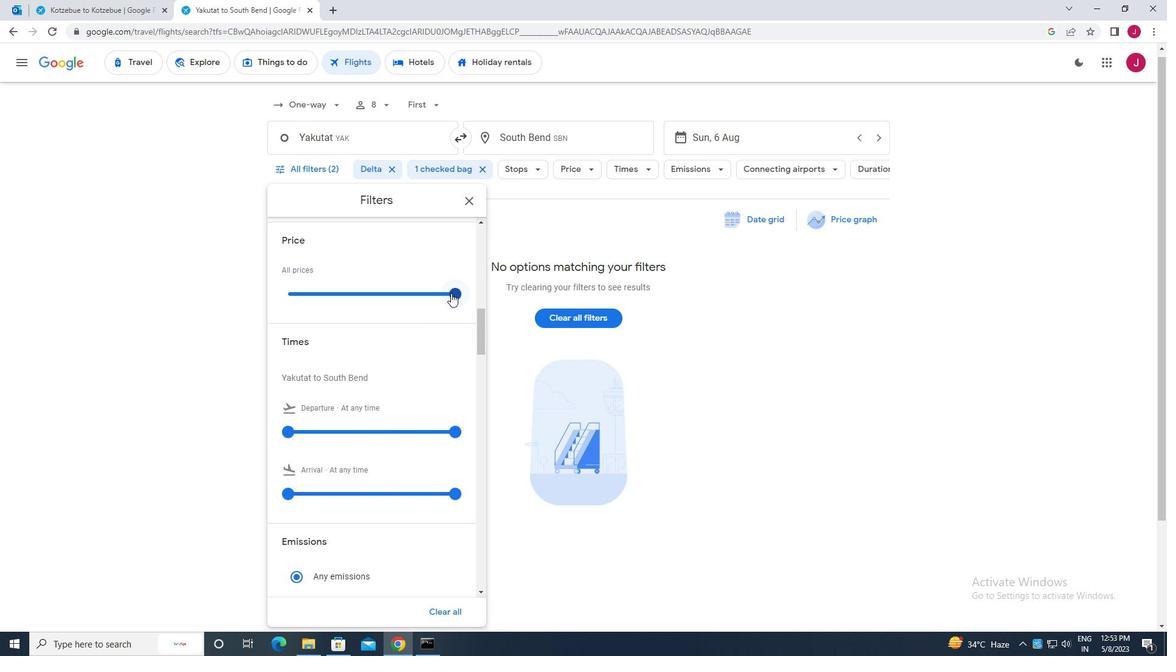 
Action: Mouse scrolled (450, 293) with delta (0, 0)
Screenshot: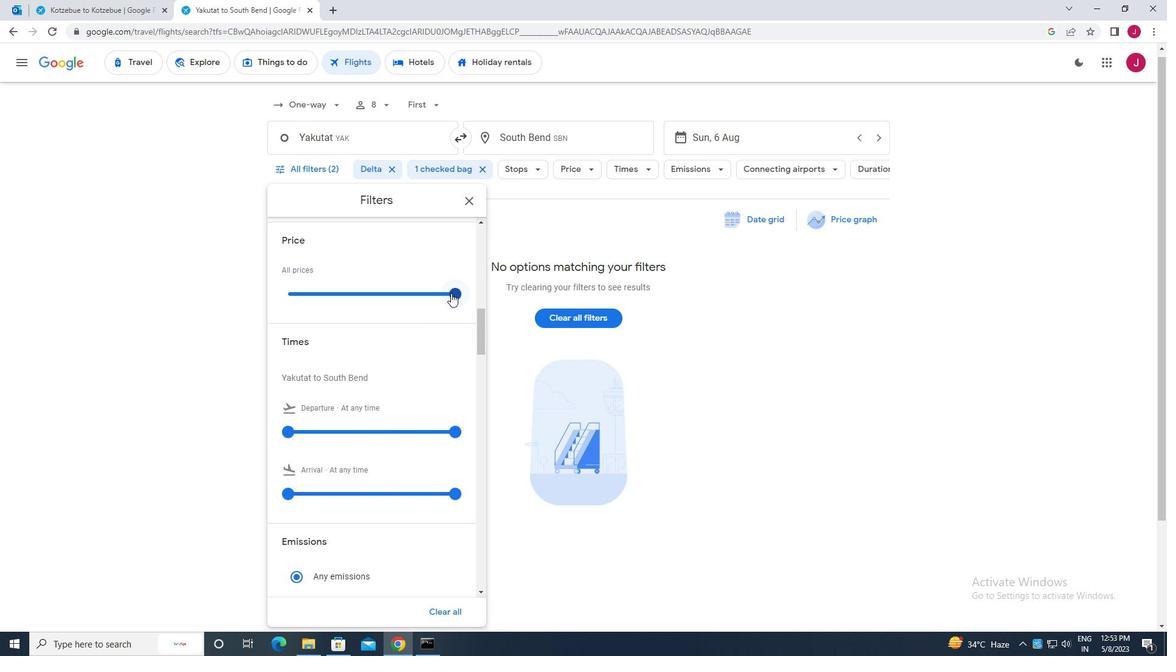 
Action: Mouse moved to (291, 309)
Screenshot: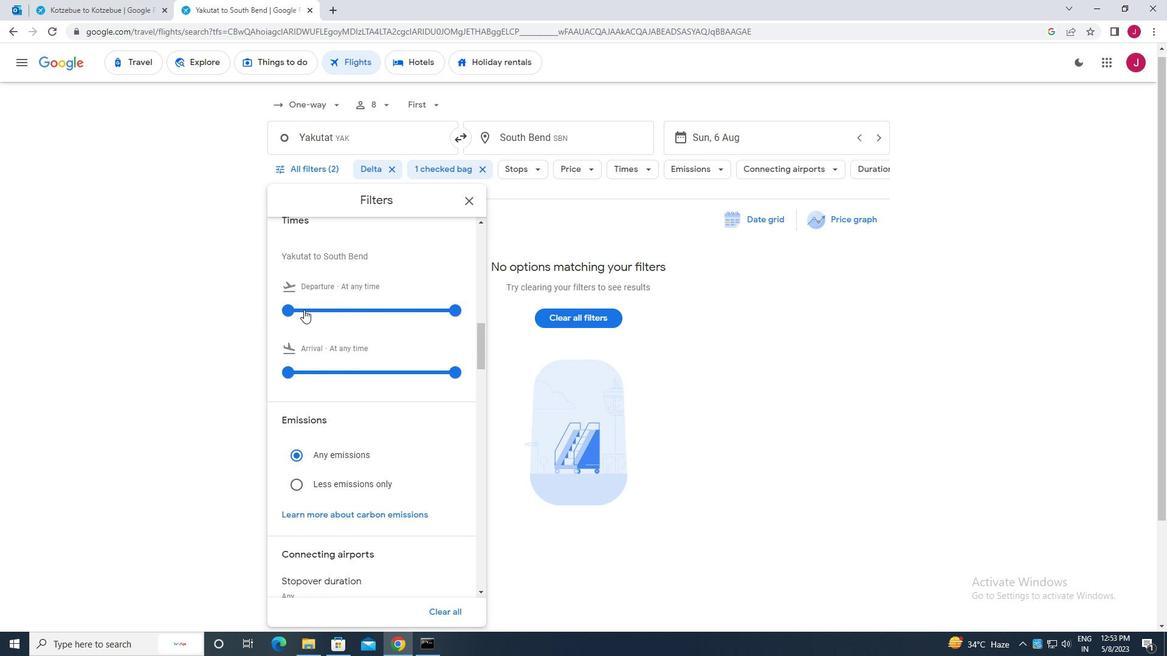
Action: Mouse pressed left at (291, 309)
Screenshot: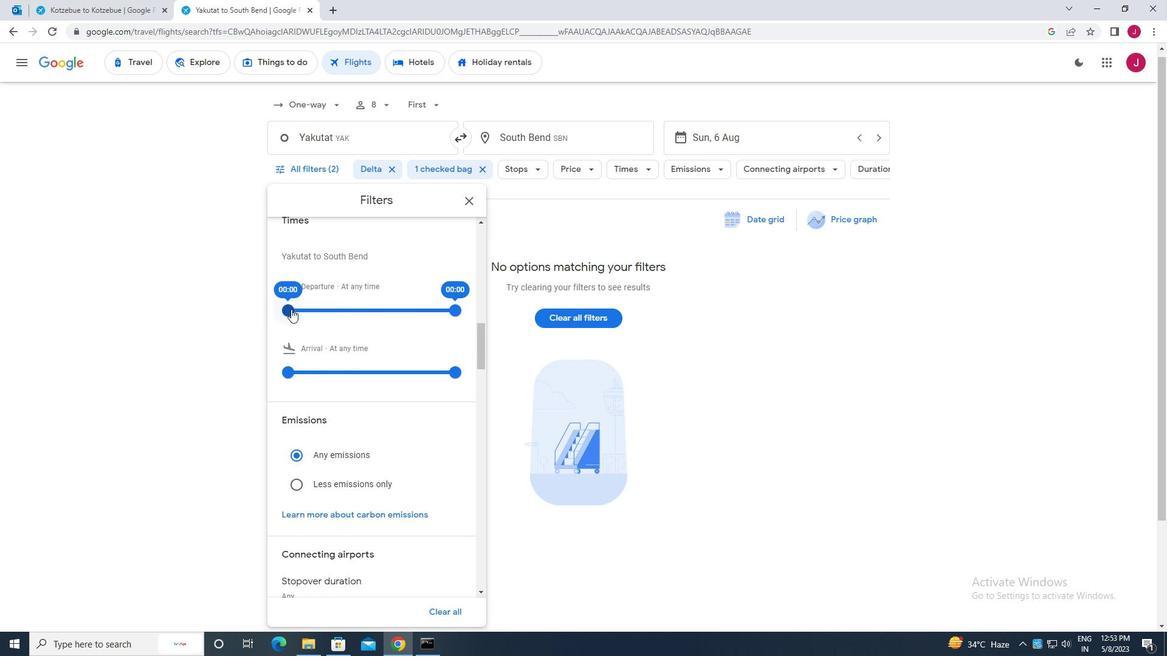 
Action: Mouse moved to (468, 203)
Screenshot: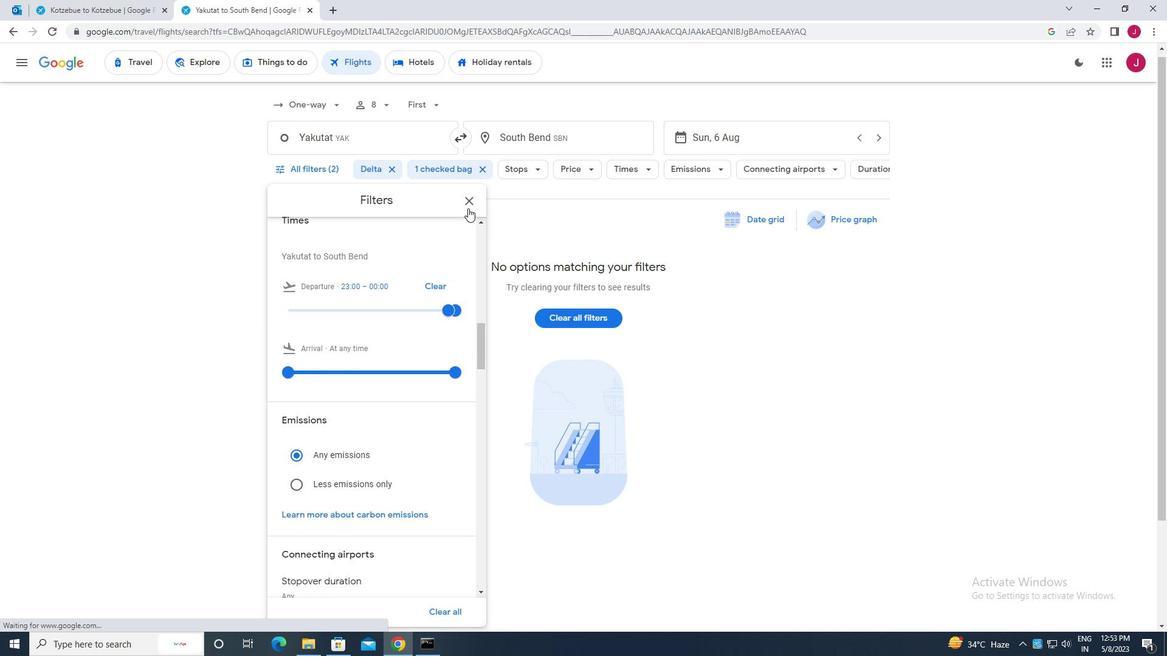 
Action: Mouse pressed left at (468, 203)
Screenshot: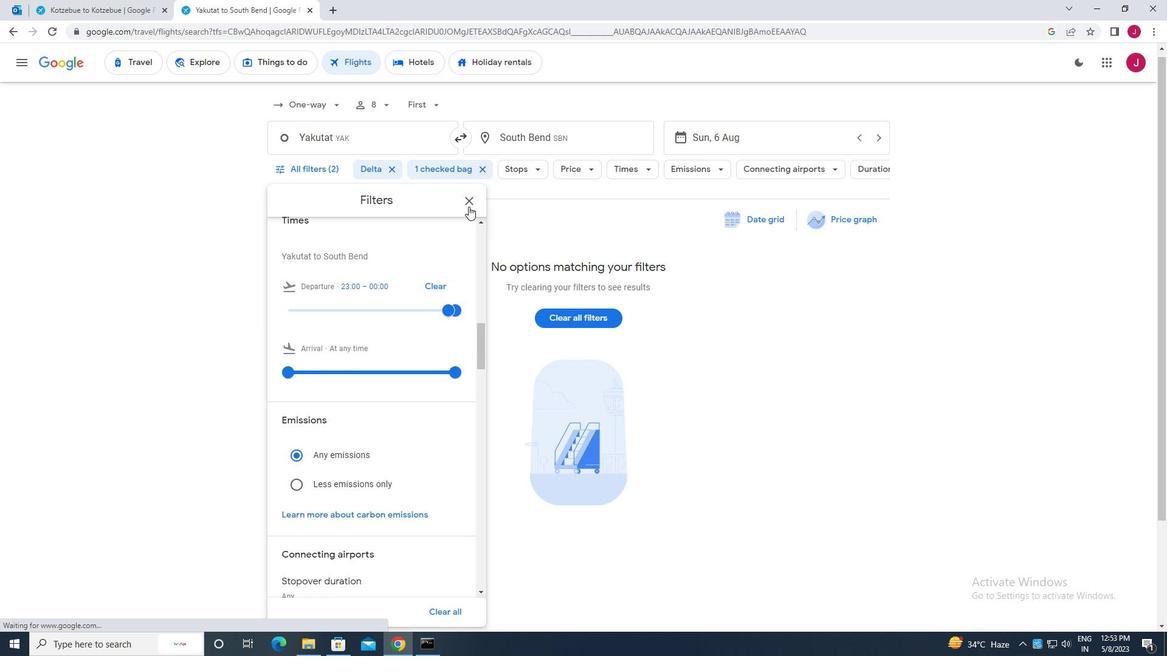 
Action: Mouse moved to (466, 207)
Screenshot: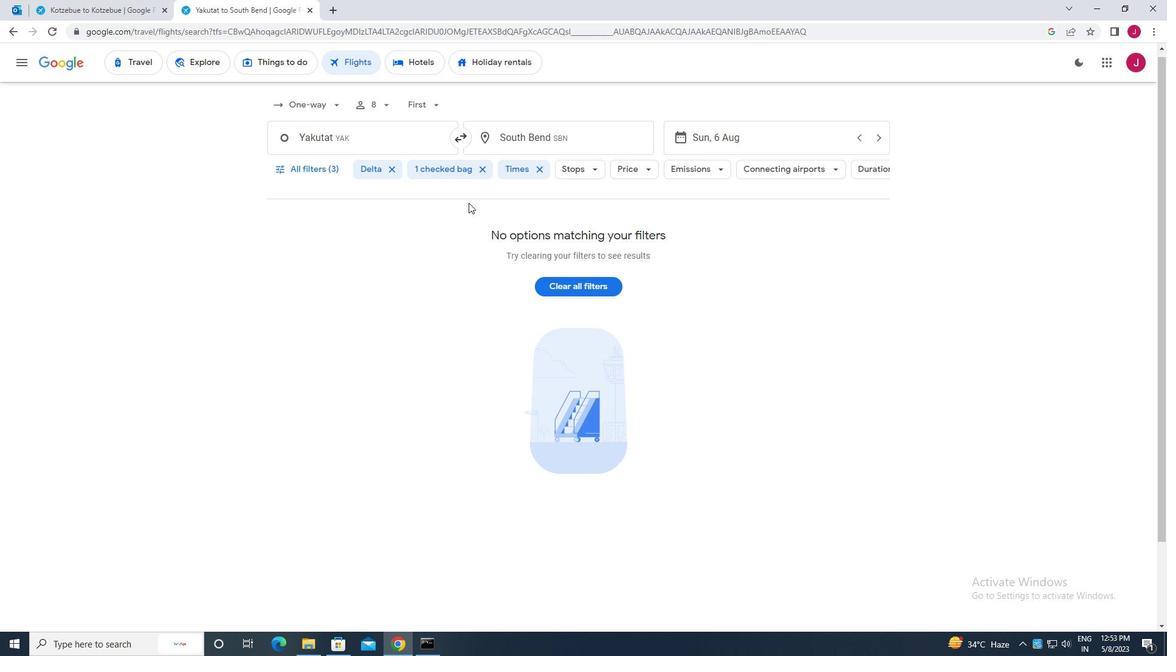 
